 Task: Open a blank sheet, save the file as Exoticfruits.epub and add heading 'Exotic Fruits',with the parapraph ' Exotic fruits are unique and unusual fruits that are not commonly found in every region. Examples include dragon fruit, passion fruit, and jackfruit. They offer intriguing flavors, vibrant colors, and are often prized for their nutritional benefits.'Apply Font Style Impact And font size 18. Apply font style in  Heading 'Tahoma' and font size 36 Change heading alignment to  Left and paragraph alignment to  Left
Action: Mouse moved to (957, 74)
Screenshot: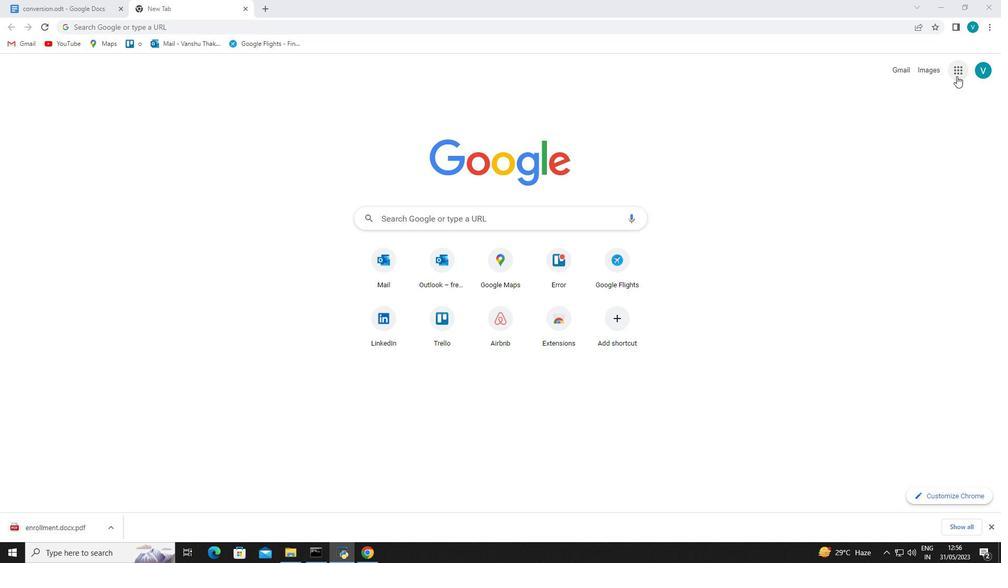 
Action: Mouse pressed left at (957, 74)
Screenshot: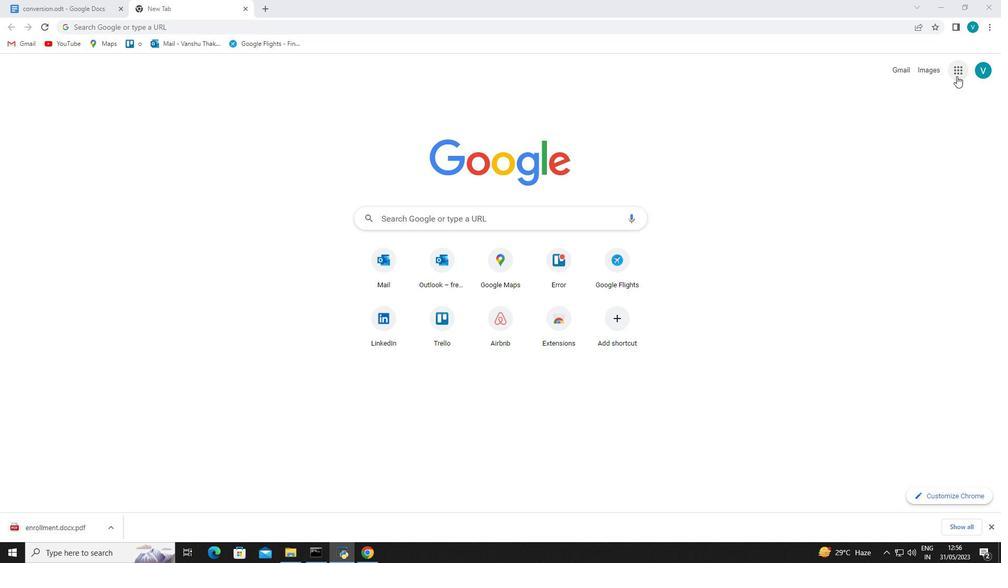 
Action: Mouse moved to (935, 149)
Screenshot: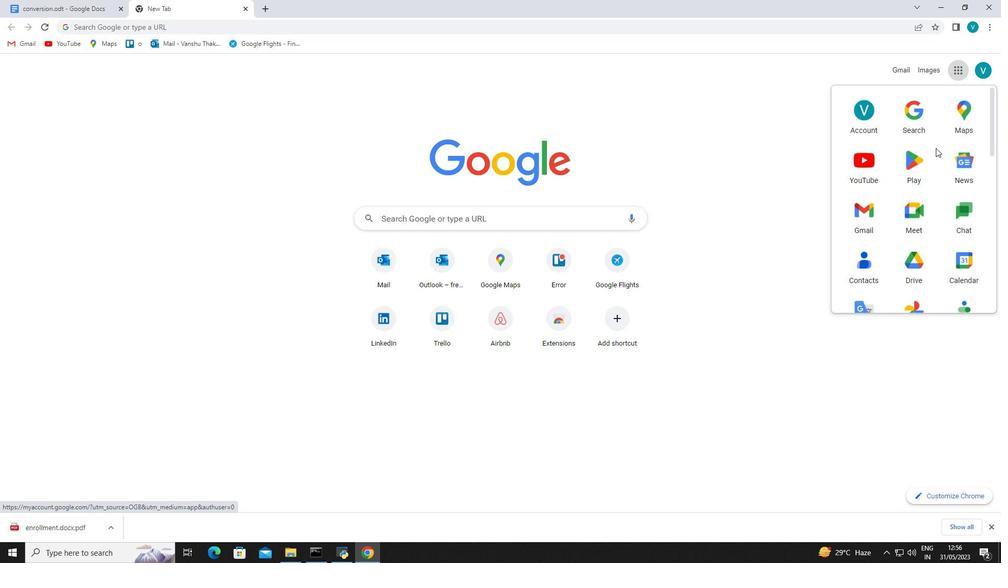 
Action: Mouse scrolled (935, 148) with delta (0, 0)
Screenshot: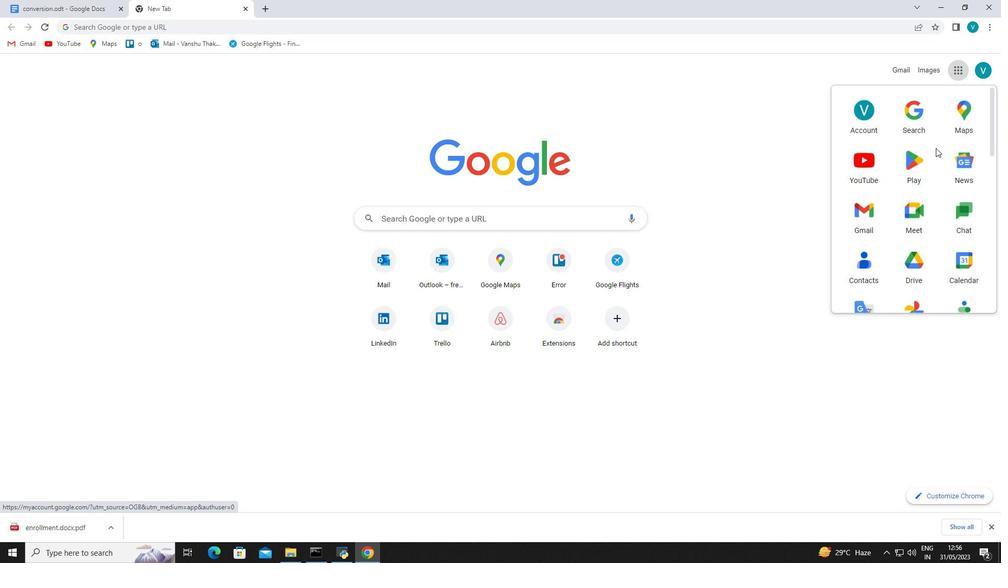 
Action: Mouse moved to (935, 152)
Screenshot: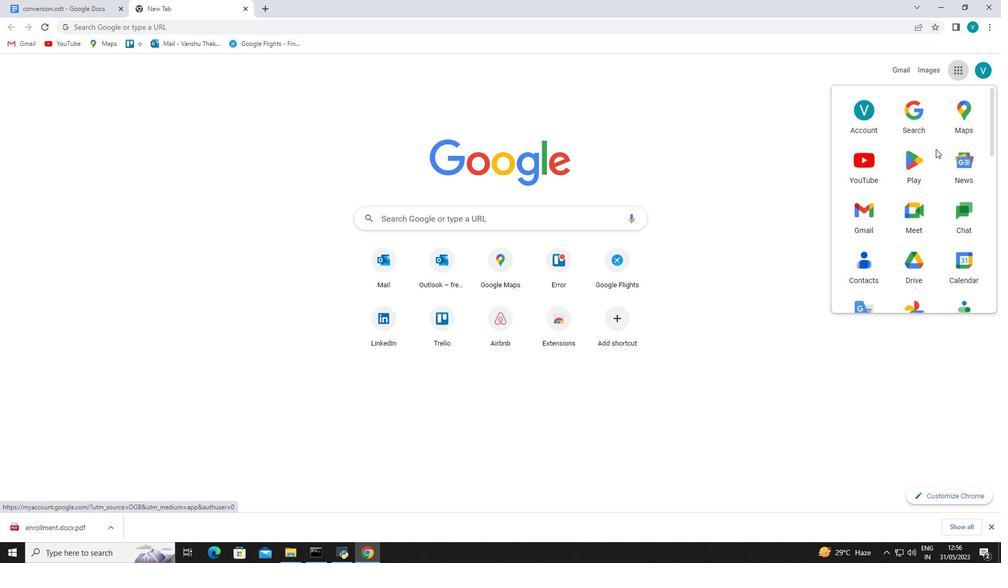 
Action: Mouse scrolled (935, 151) with delta (0, 0)
Screenshot: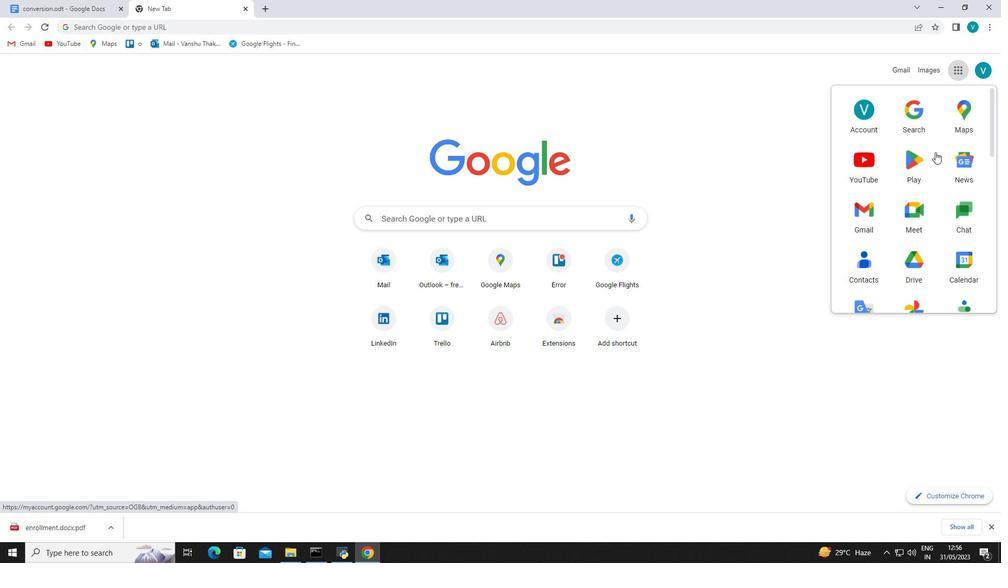 
Action: Mouse scrolled (935, 151) with delta (0, 0)
Screenshot: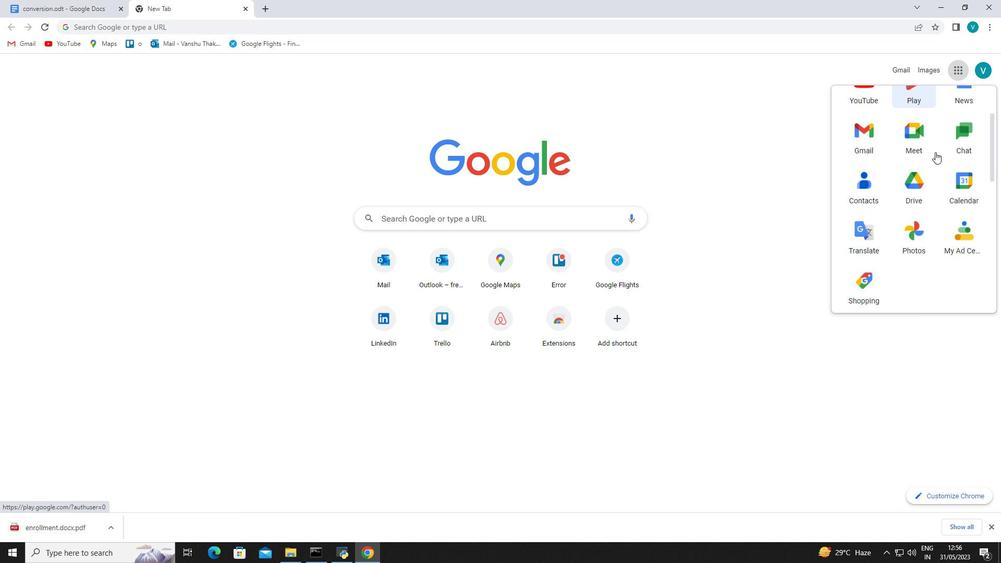 
Action: Mouse scrolled (935, 151) with delta (0, 0)
Screenshot: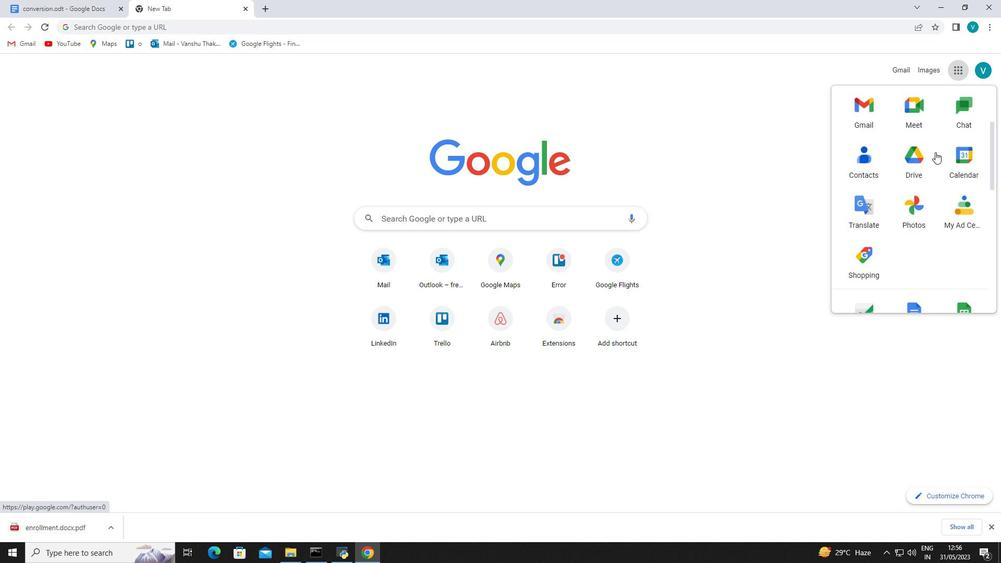 
Action: Mouse moved to (924, 205)
Screenshot: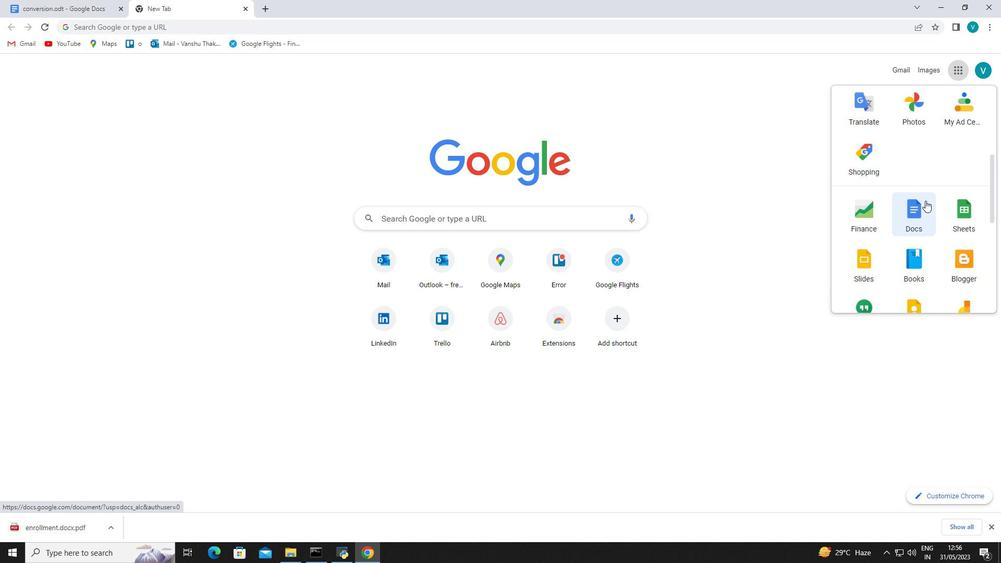 
Action: Mouse pressed left at (924, 205)
Screenshot: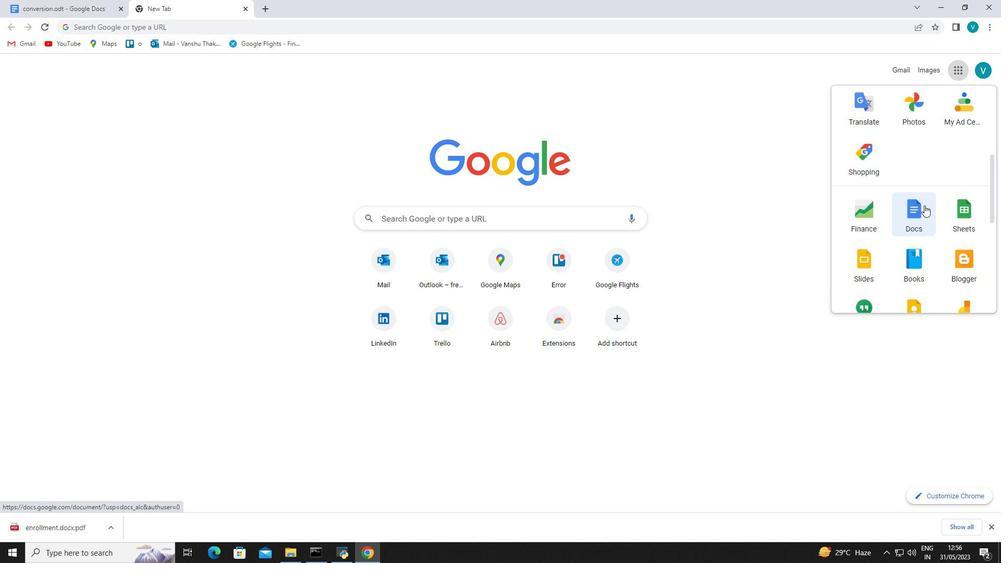 
Action: Mouse moved to (248, 202)
Screenshot: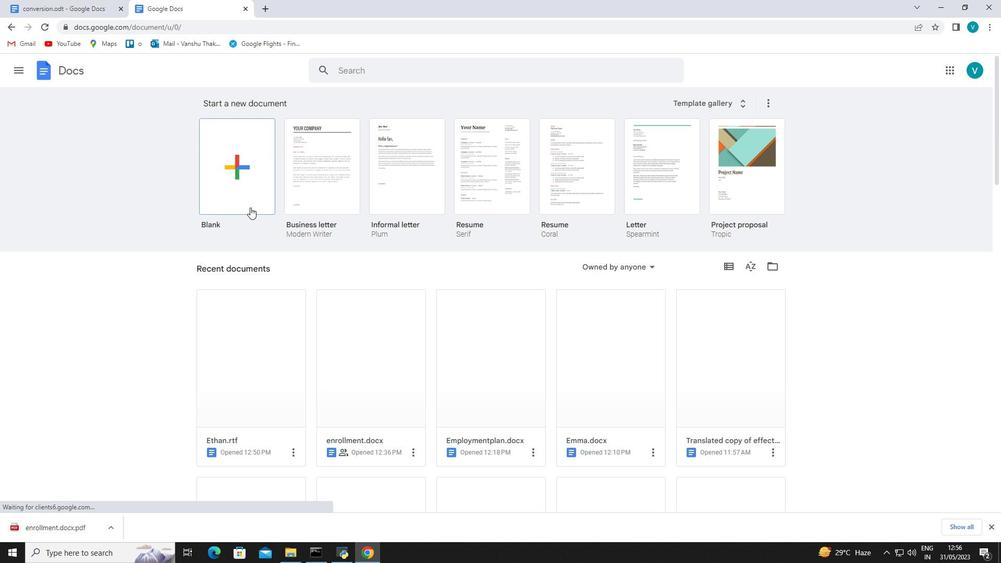 
Action: Mouse pressed left at (248, 202)
Screenshot: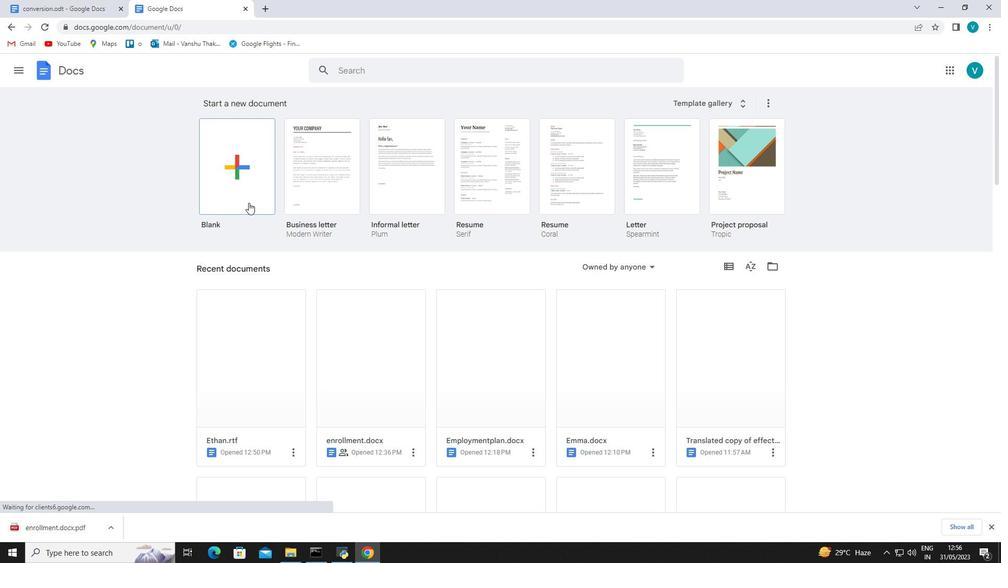 
Action: Mouse moved to (95, 70)
Screenshot: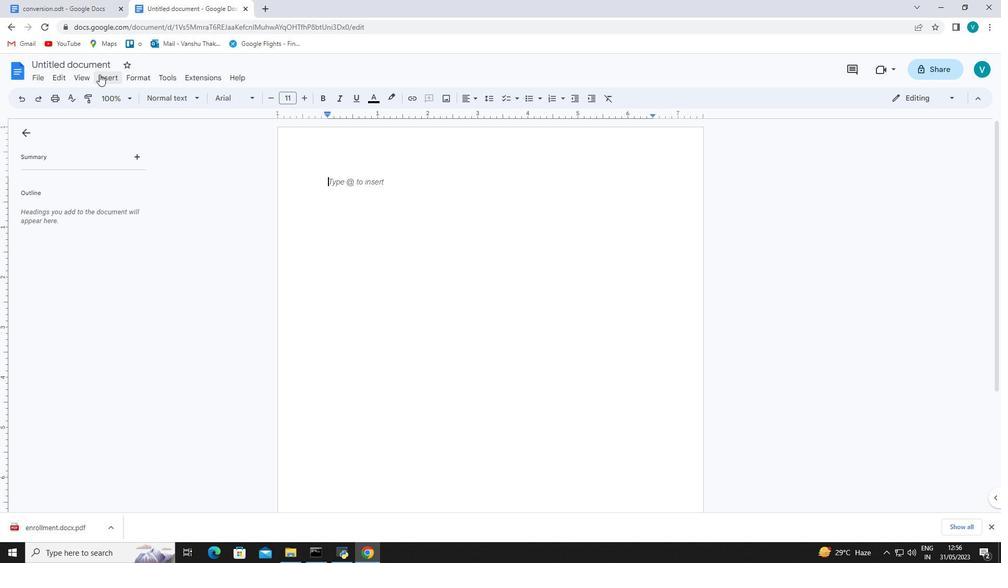 
Action: Mouse pressed left at (95, 70)
Screenshot: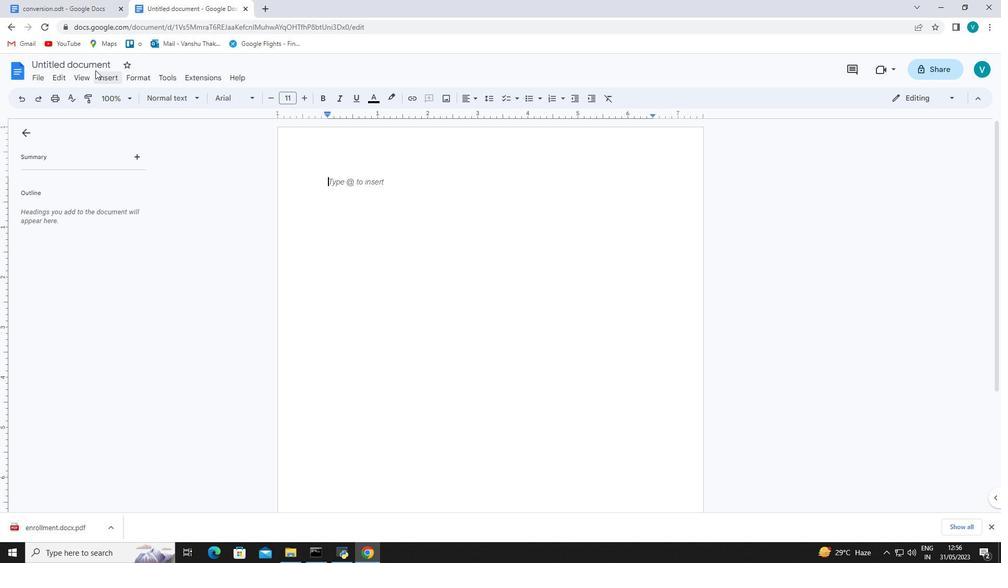 
Action: Mouse moved to (95, 67)
Screenshot: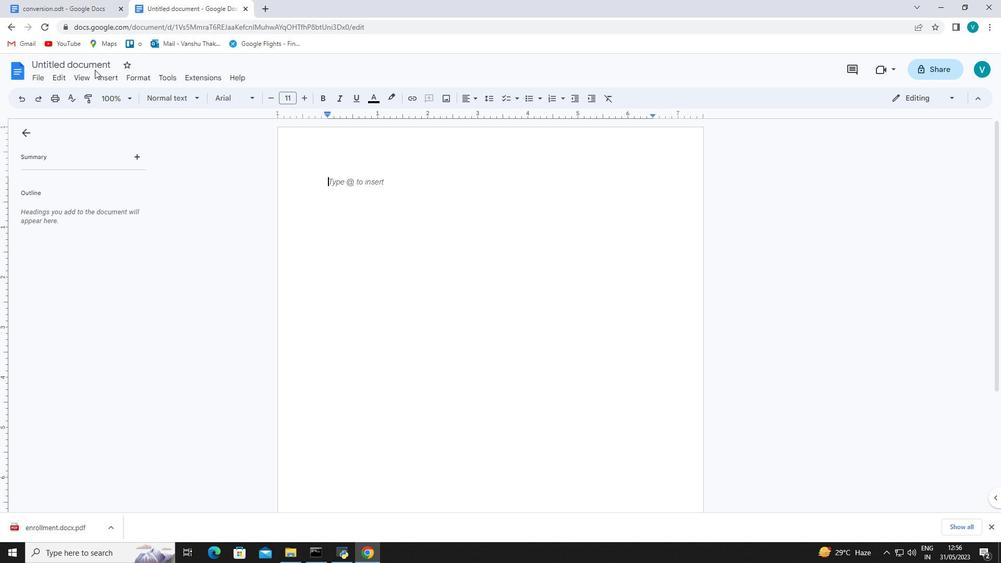 
Action: Mouse pressed left at (95, 67)
Screenshot: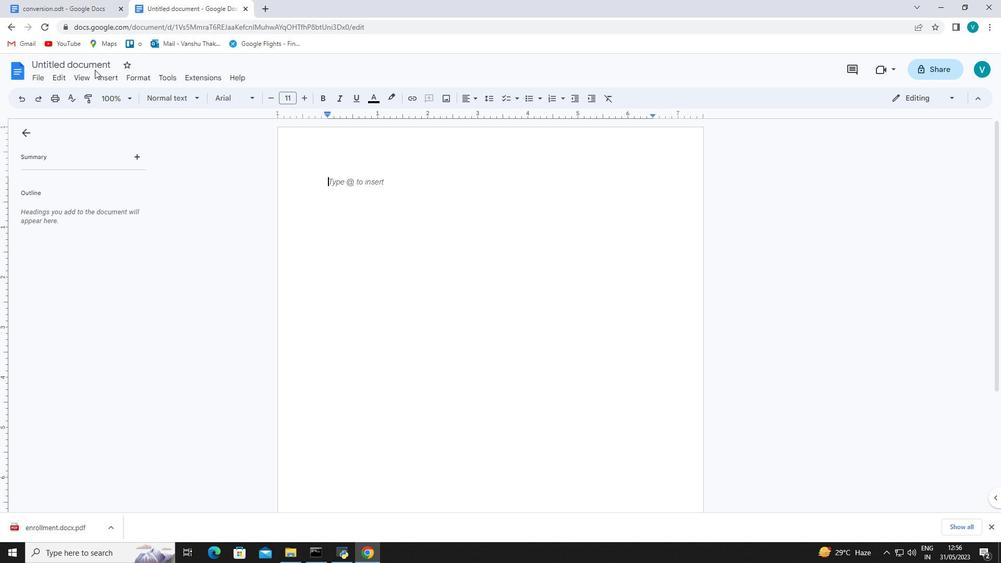 
Action: Mouse moved to (97, 64)
Screenshot: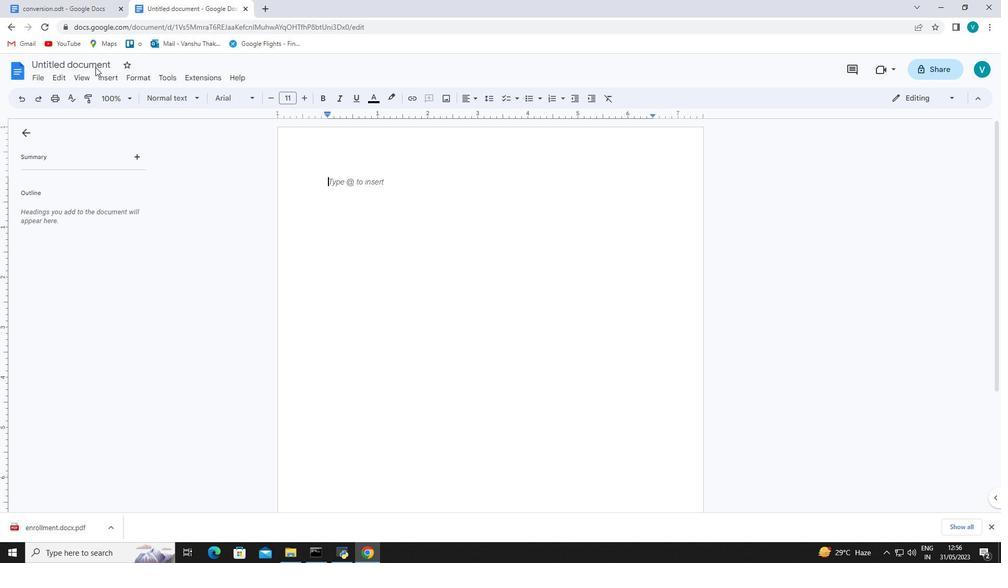 
Action: Mouse pressed left at (97, 64)
Screenshot: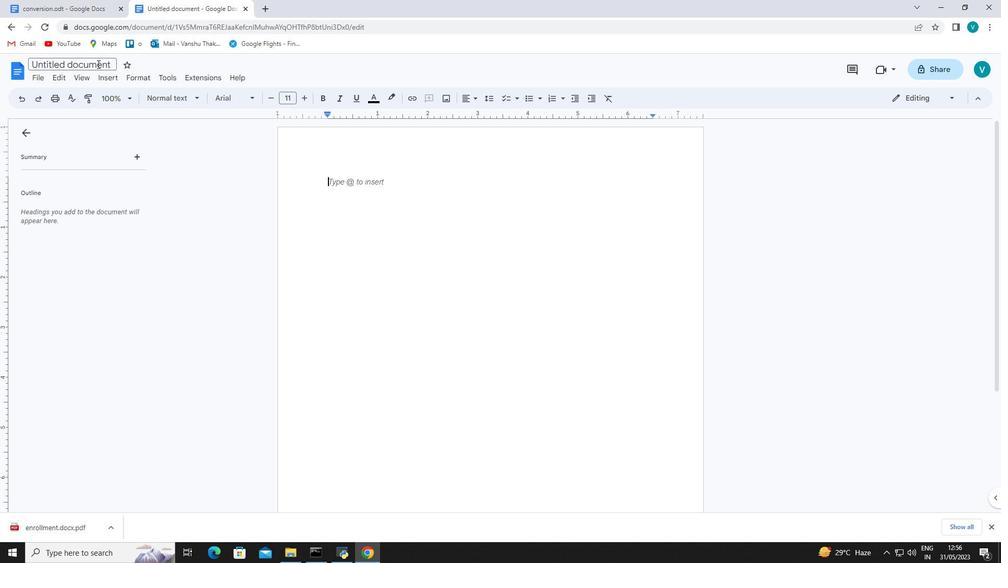 
Action: Key pressed <Key.shift>Exoticfruits.epub<Key.enter>
Screenshot: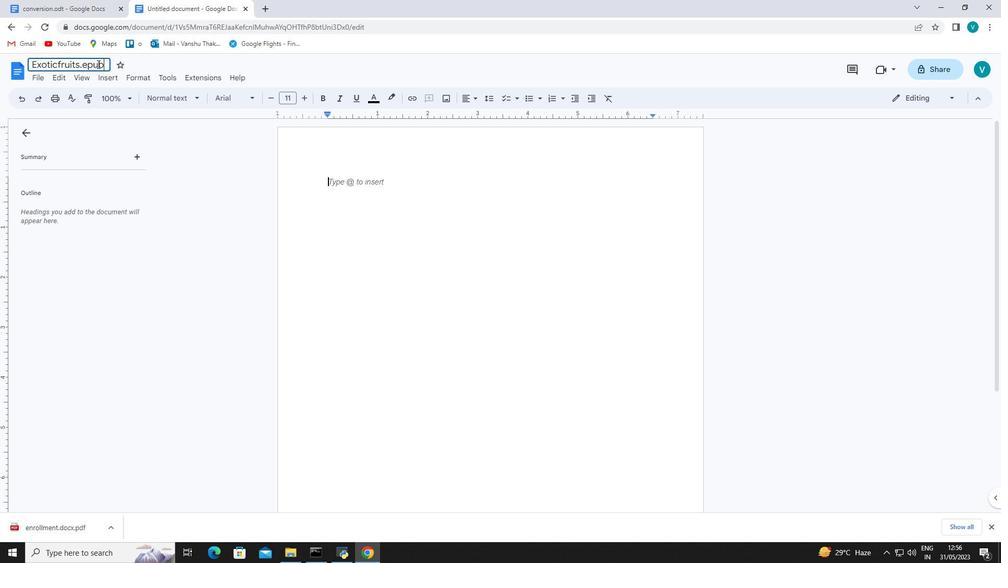 
Action: Mouse moved to (365, 188)
Screenshot: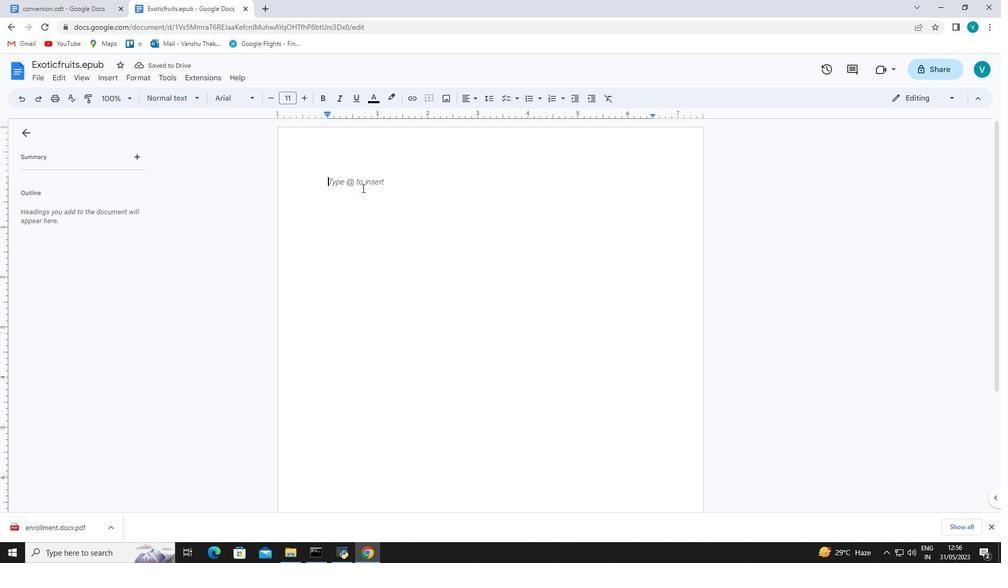 
Action: Mouse pressed left at (365, 188)
Screenshot: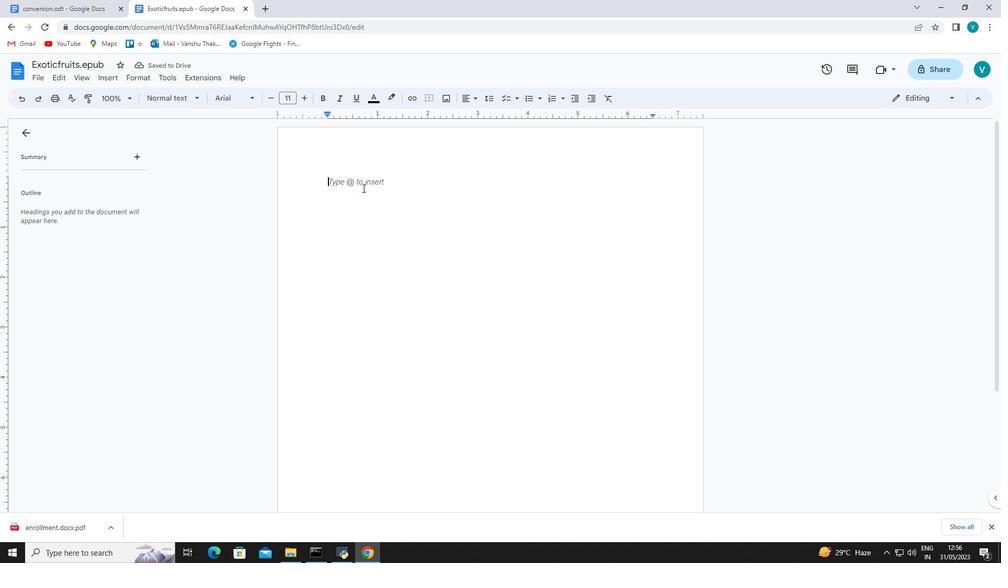 
Action: Key pressed <Key.shift>Exotic<Key.space><Key.shift><Key.shift><Key.shift><Key.shift><Key.shift><Key.shift>Fruits<Key.enter><Key.shift>Exotic<Key.space>fruits<Key.space>are<Key.space>unique<Key.space>and<Key.space>unusual<Key.space>fruits<Key.space>that<Key.space>are<Key.space>not<Key.space>commonly<Key.space>found<Key.space>in<Key.space>every<Key.space>region.<Key.space><Key.shift>Examples<Key.space>include<Key.space>dragon<Key.space>fruit,<Key.space>passion<Key.space>fruit,<Key.space>and<Key.space>jackfruit.<Key.space><Key.shift>They<Key.space>offer<Key.space>intriguing<Key.space>flavors,<Key.space>viv<Key.backspace>brant<Key.space>colors,<Key.space>and<Key.space>are<Key.space>often<Key.space>prized<Key.space>for<Key.space>their<Key.space>nutritional<Key.space>benefits.
Screenshot: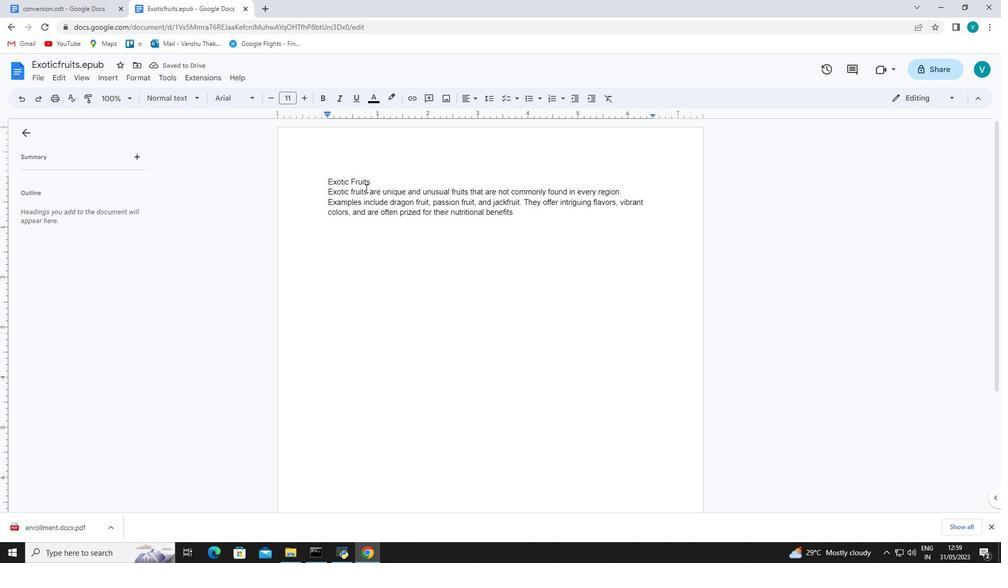 
Action: Mouse moved to (531, 224)
Screenshot: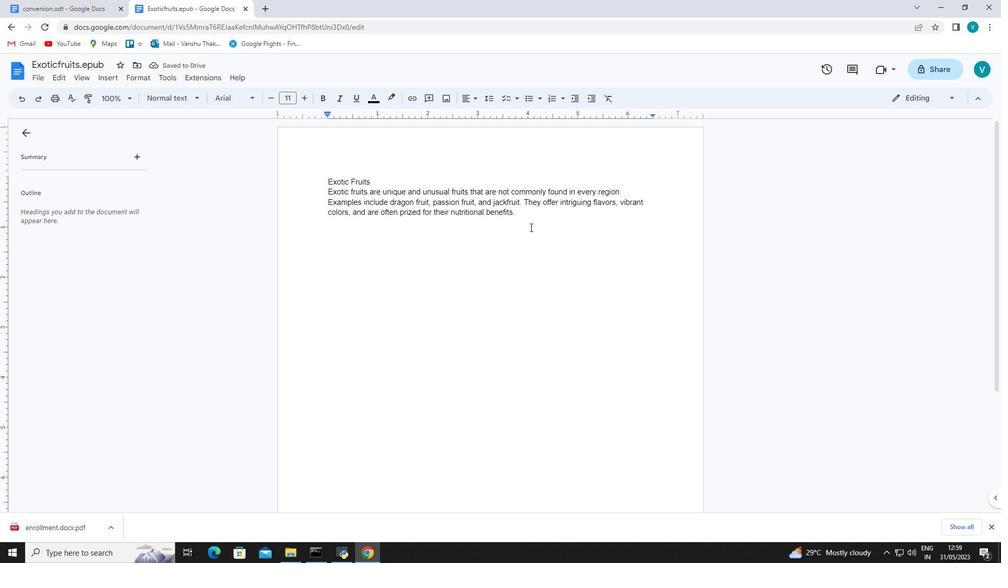 
Action: Mouse pressed left at (531, 224)
Screenshot: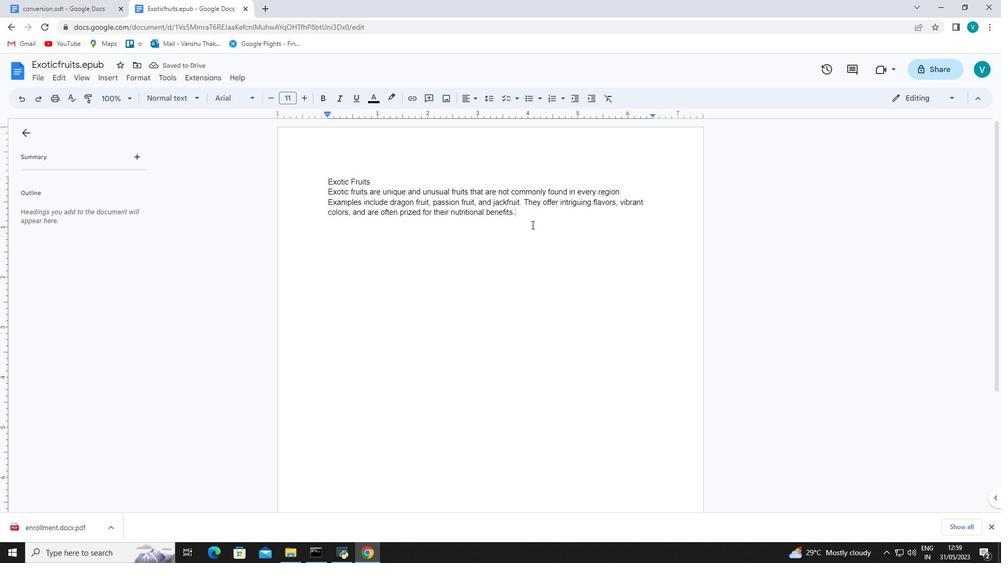 
Action: Mouse moved to (223, 95)
Screenshot: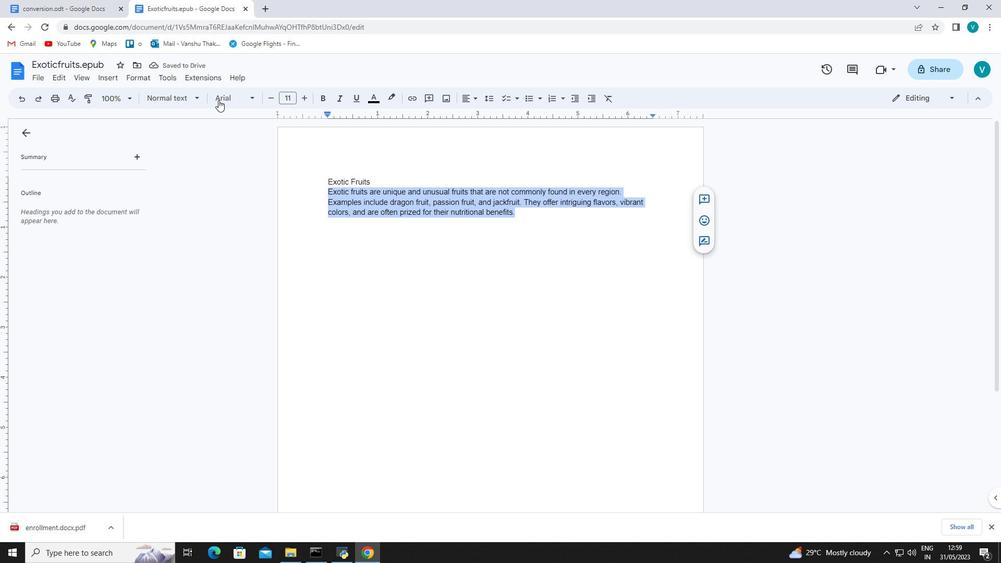 
Action: Mouse pressed left at (223, 95)
Screenshot: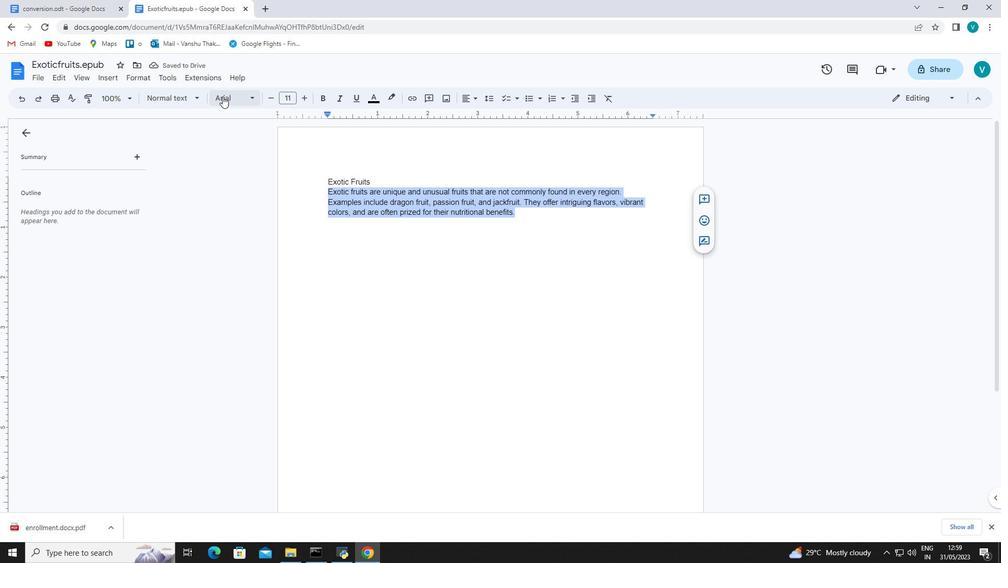 
Action: Mouse moved to (283, 264)
Screenshot: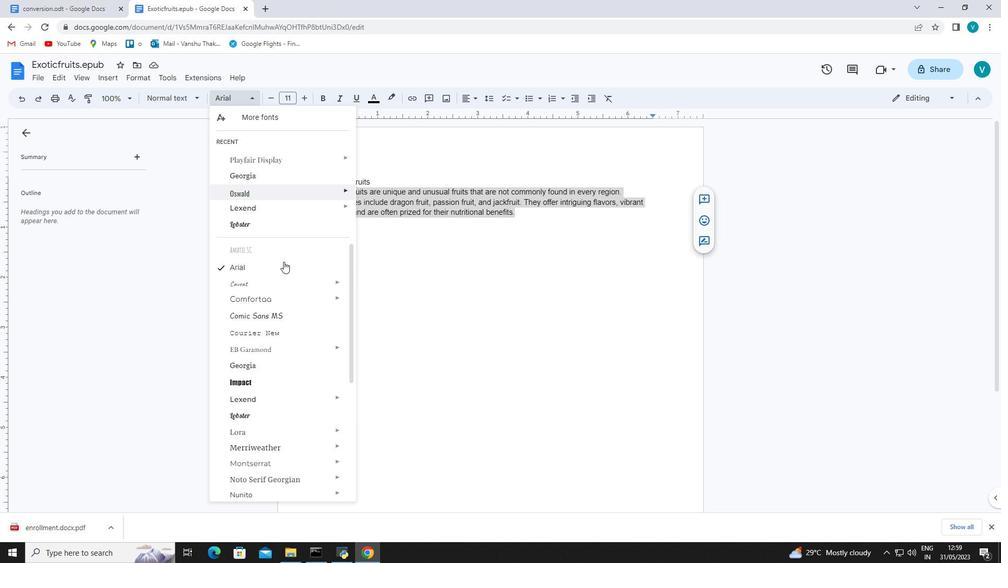 
Action: Mouse scrolled (283, 263) with delta (0, 0)
Screenshot: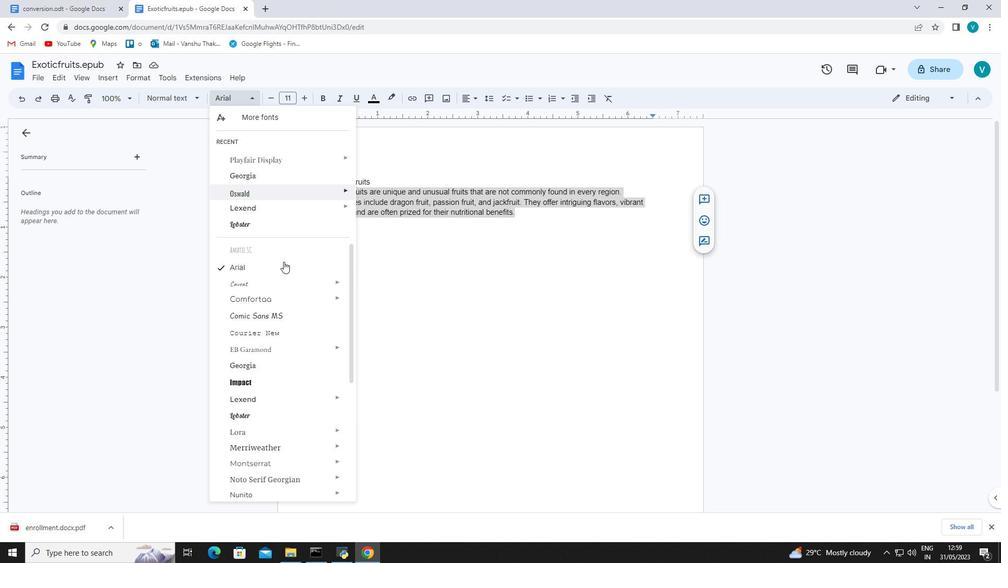 
Action: Mouse moved to (283, 264)
Screenshot: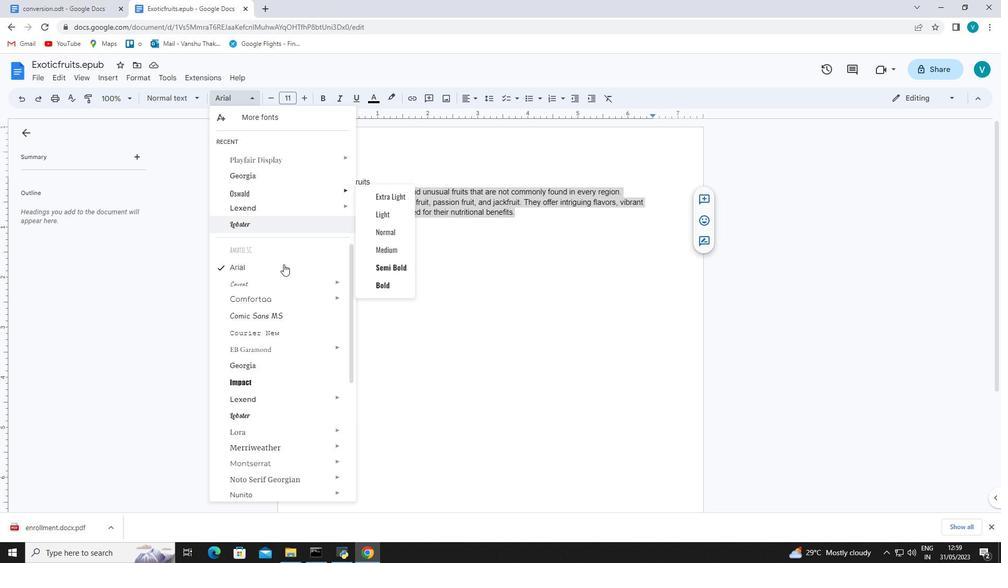 
Action: Mouse scrolled (283, 264) with delta (0, 0)
Screenshot: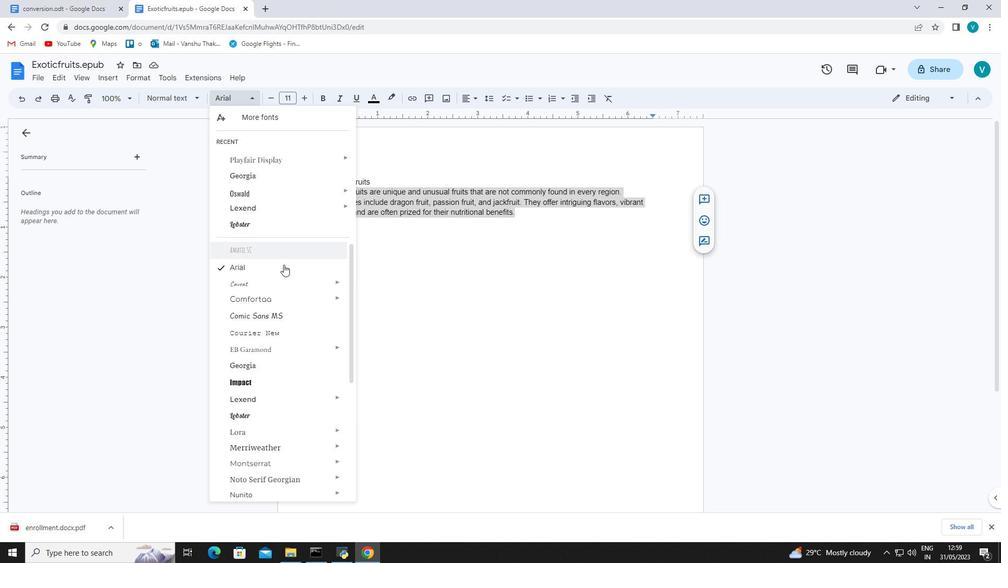 
Action: Mouse moved to (282, 282)
Screenshot: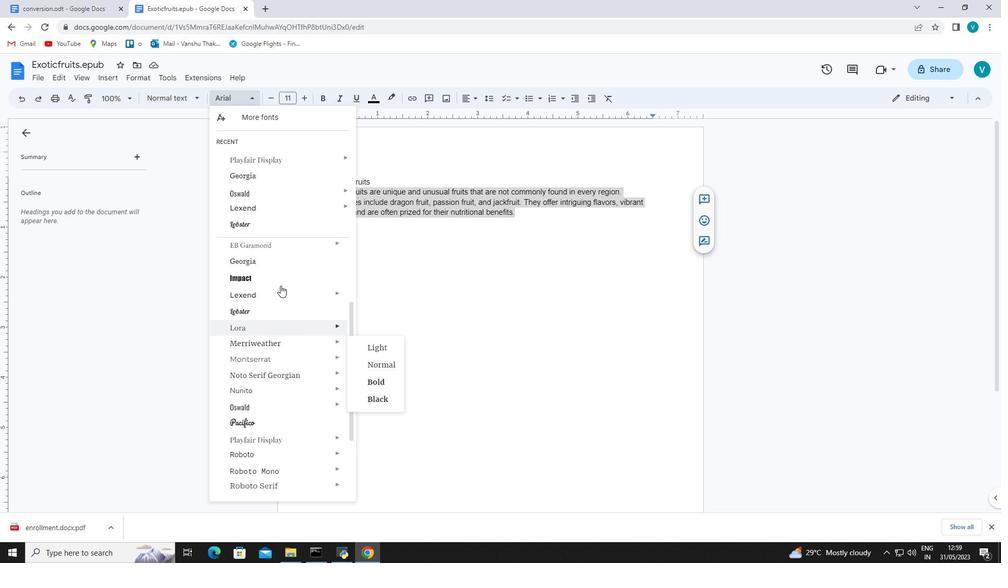 
Action: Mouse pressed left at (282, 282)
Screenshot: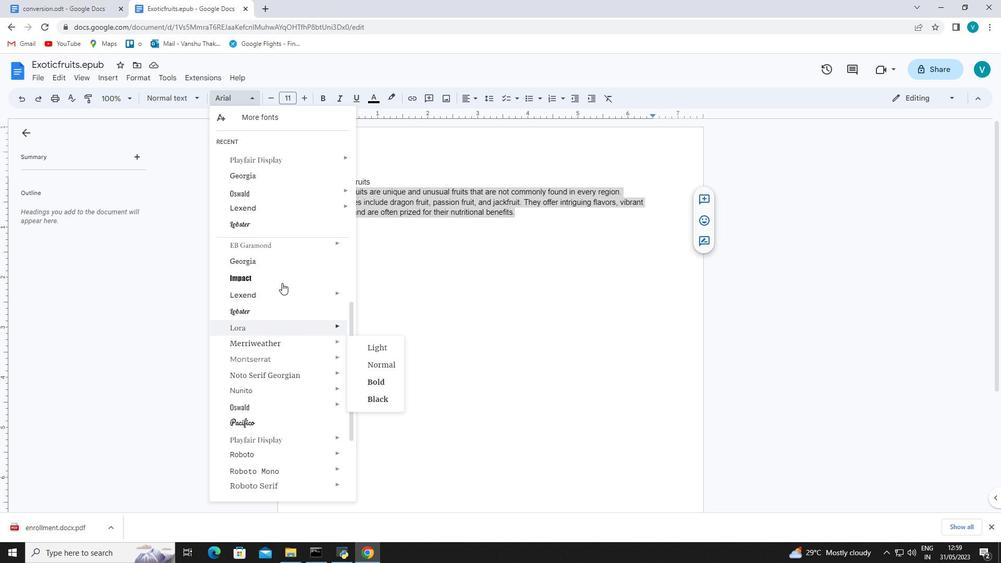 
Action: Mouse moved to (305, 97)
Screenshot: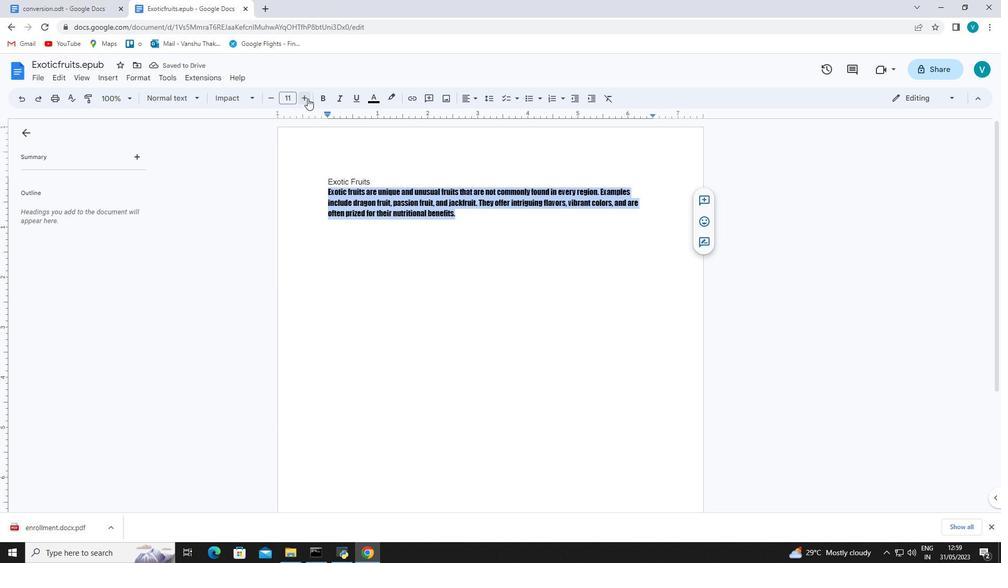 
Action: Mouse pressed left at (305, 97)
Screenshot: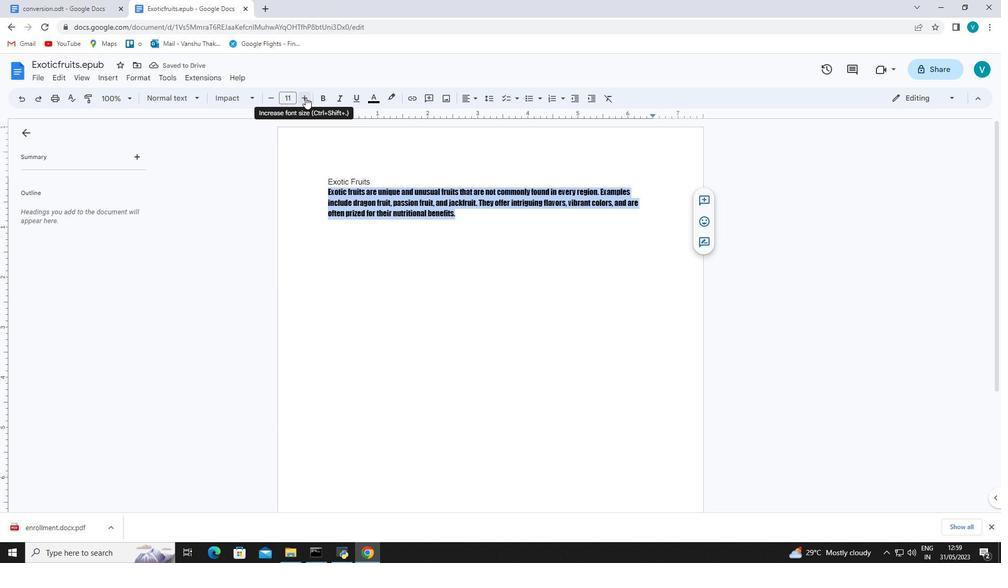 
Action: Mouse pressed left at (305, 97)
Screenshot: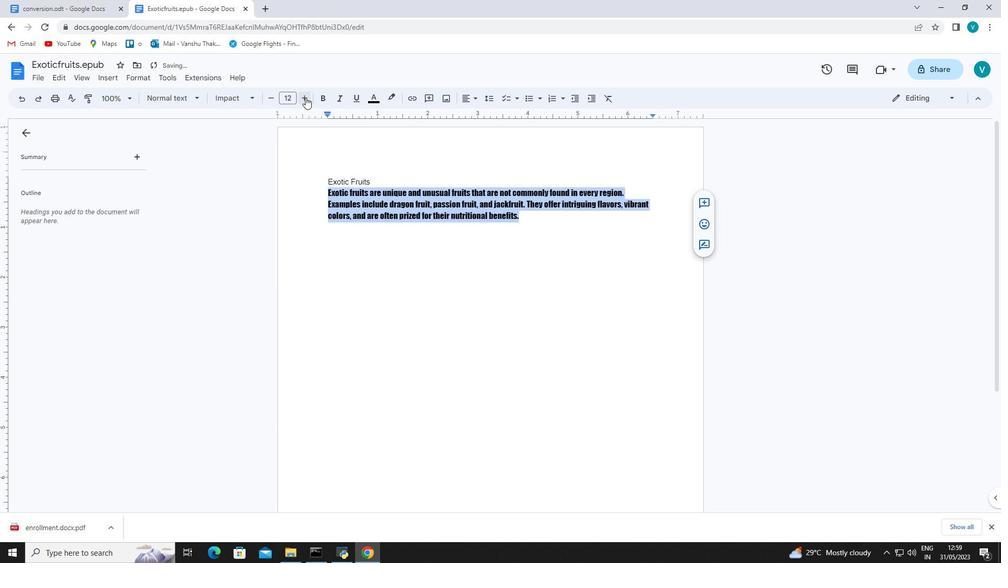 
Action: Mouse pressed left at (305, 97)
Screenshot: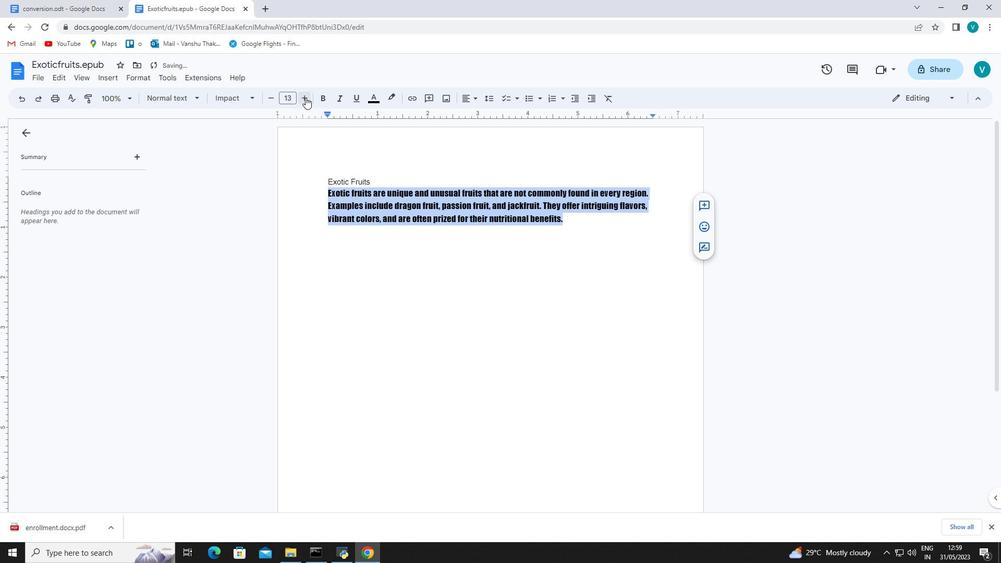 
Action: Mouse pressed left at (305, 97)
Screenshot: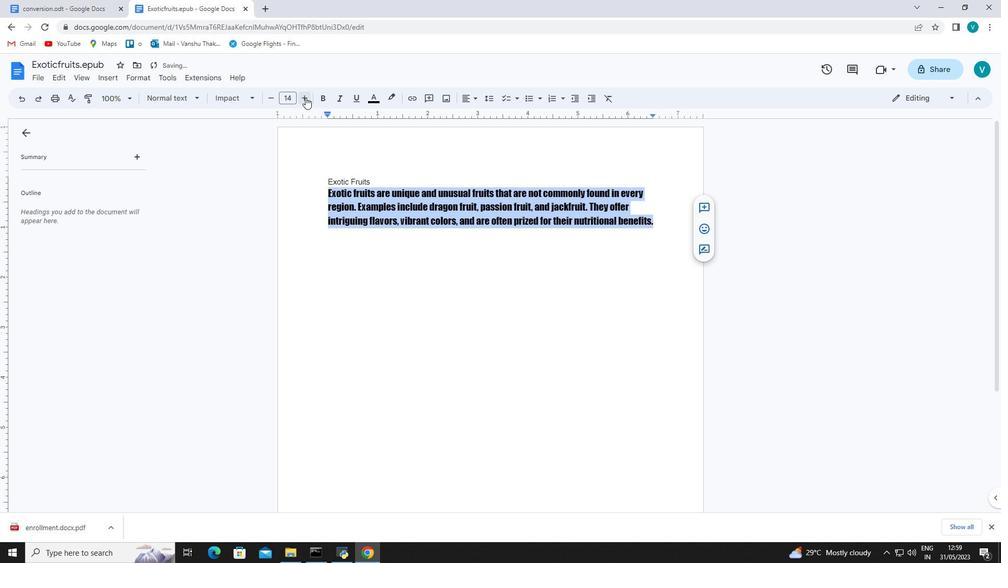 
Action: Mouse pressed left at (305, 97)
Screenshot: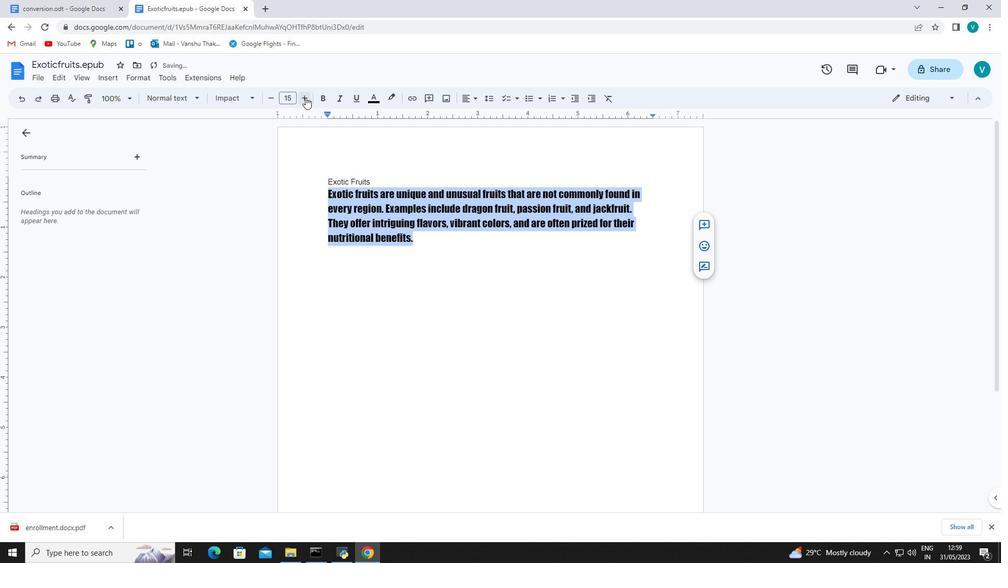 
Action: Mouse pressed left at (305, 97)
Screenshot: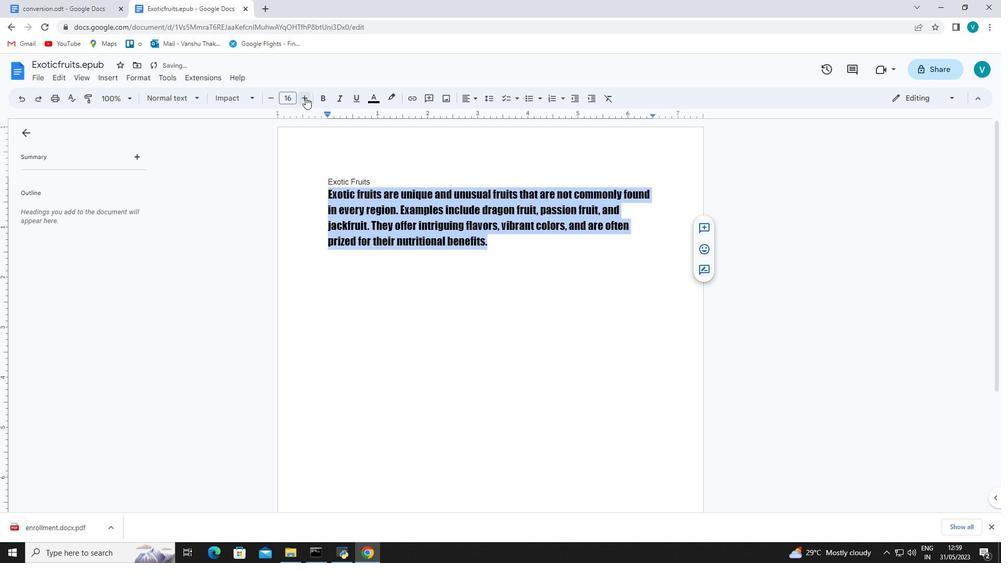 
Action: Mouse pressed left at (305, 97)
Screenshot: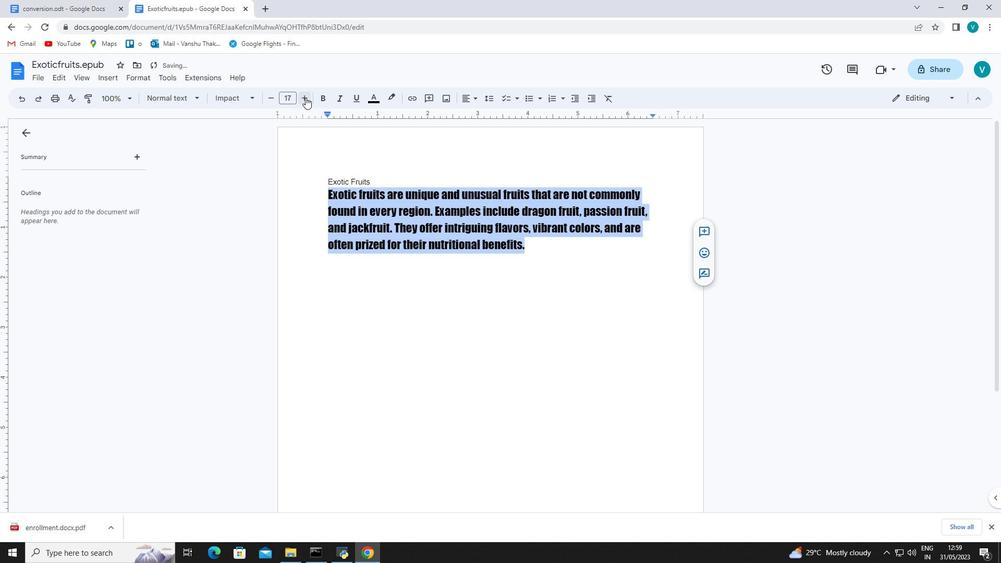 
Action: Mouse moved to (327, 180)
Screenshot: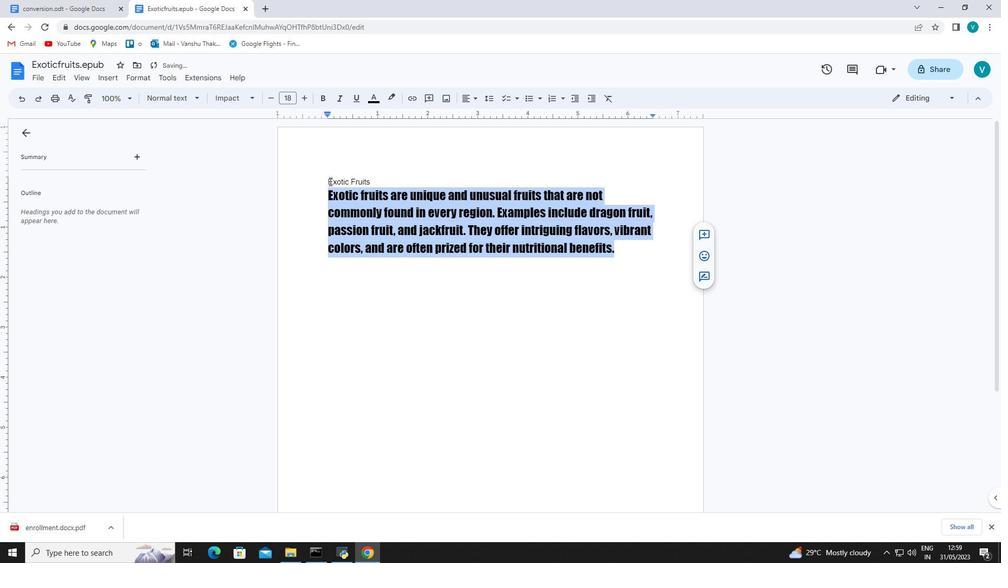 
Action: Mouse pressed left at (327, 180)
Screenshot: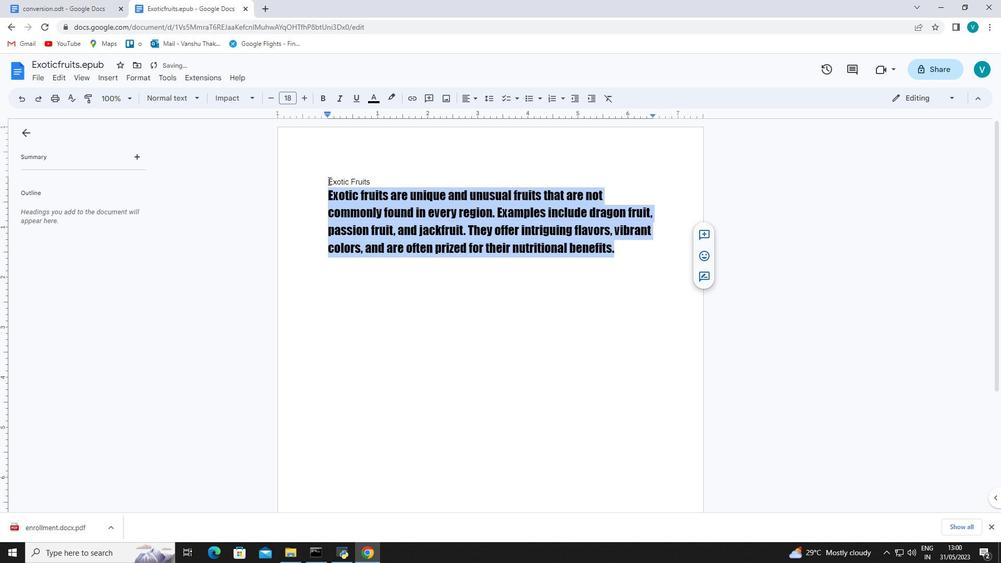 
Action: Mouse moved to (233, 91)
Screenshot: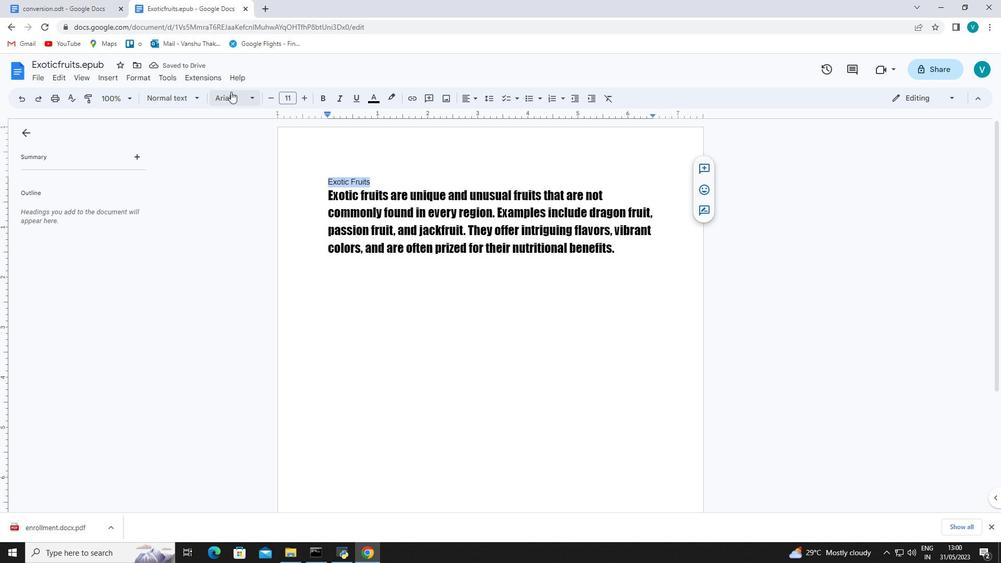 
Action: Mouse pressed left at (233, 91)
Screenshot: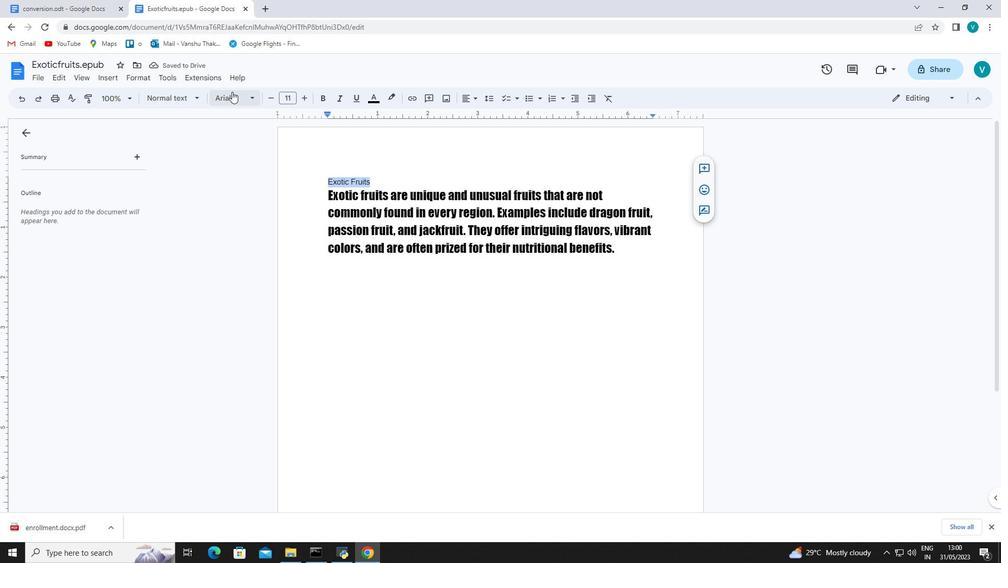 
Action: Mouse moved to (276, 312)
Screenshot: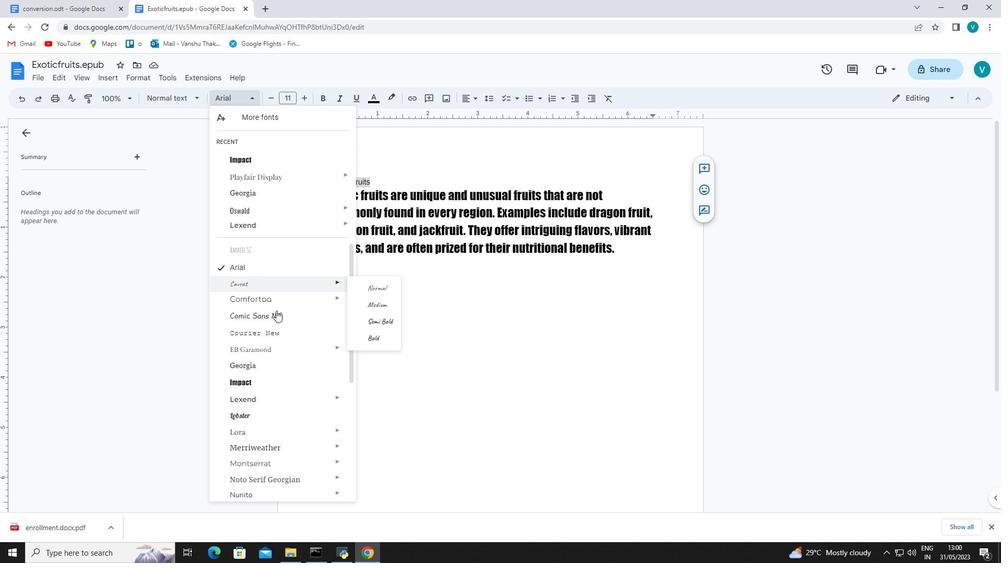 
Action: Mouse scrolled (276, 312) with delta (0, 0)
Screenshot: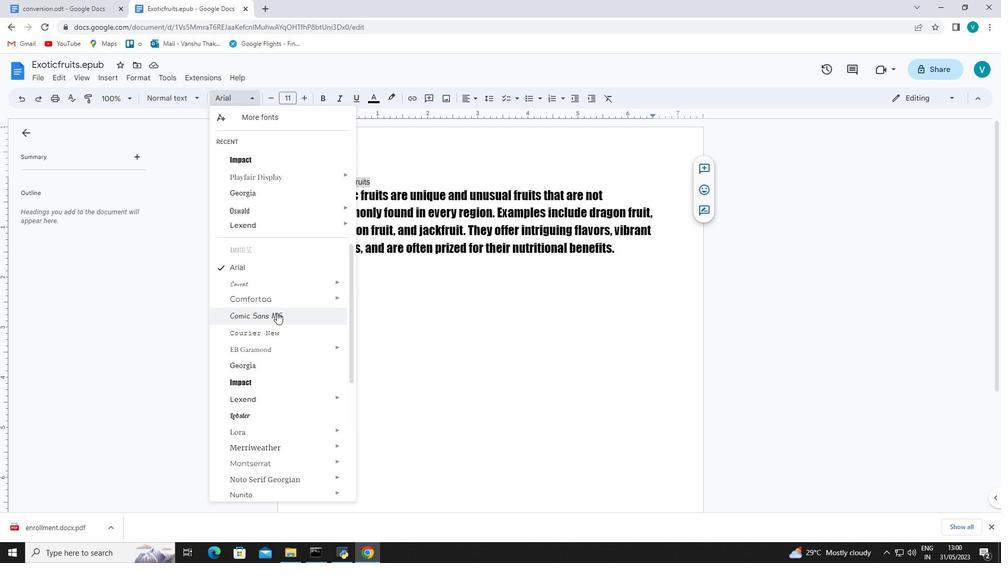 
Action: Mouse scrolled (276, 312) with delta (0, 0)
Screenshot: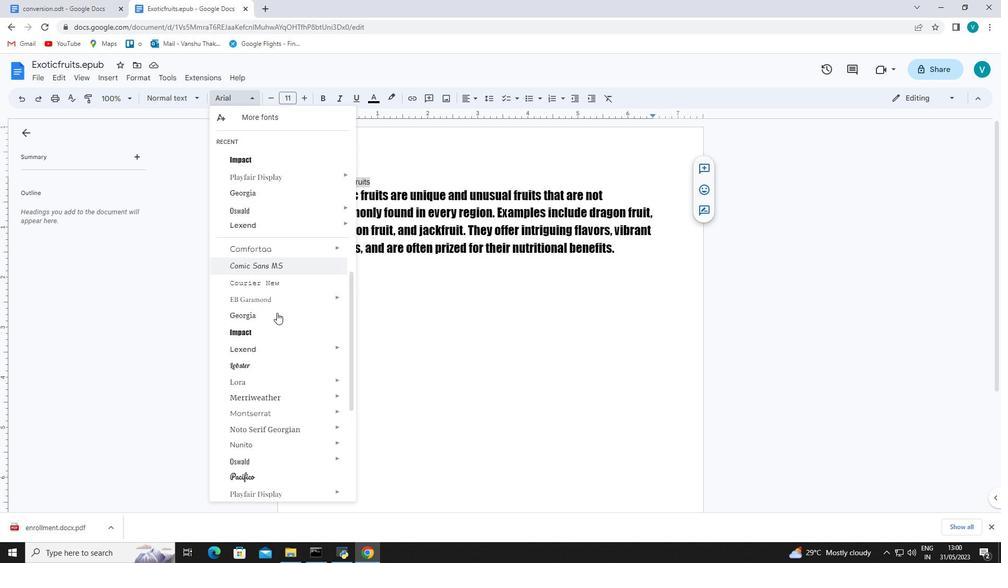 
Action: Mouse scrolled (276, 312) with delta (0, 0)
Screenshot: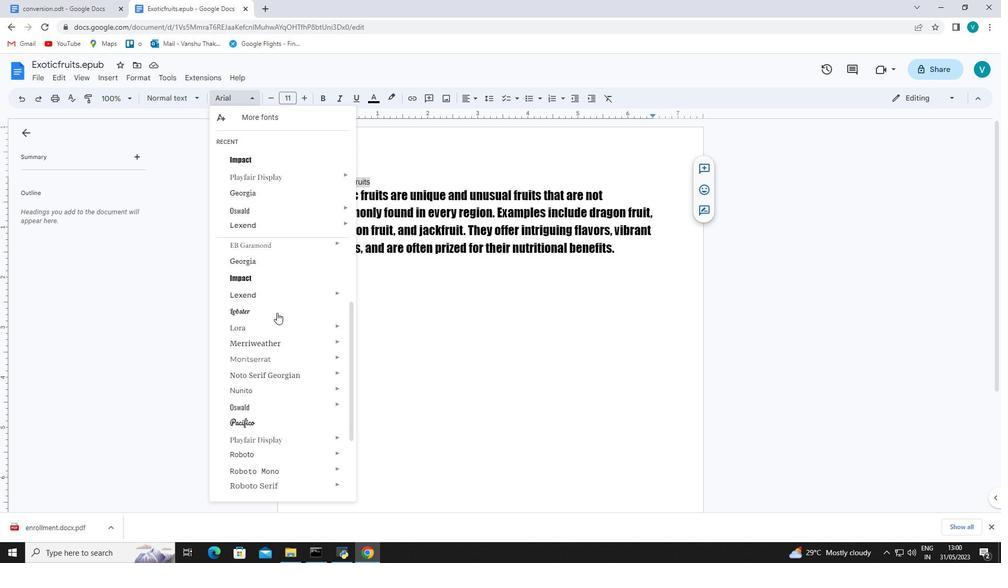 
Action: Mouse scrolled (276, 312) with delta (0, 0)
Screenshot: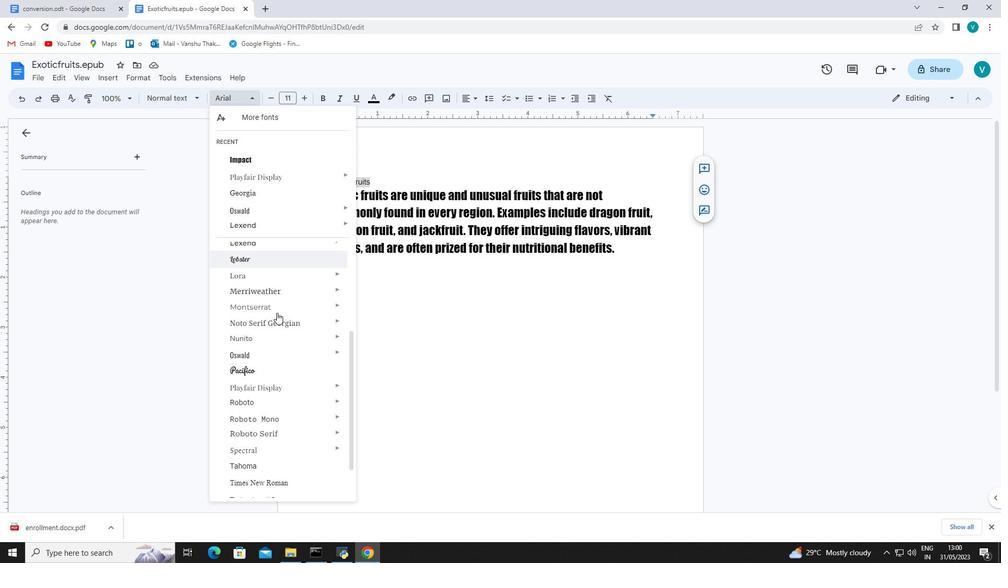 
Action: Mouse moved to (280, 420)
Screenshot: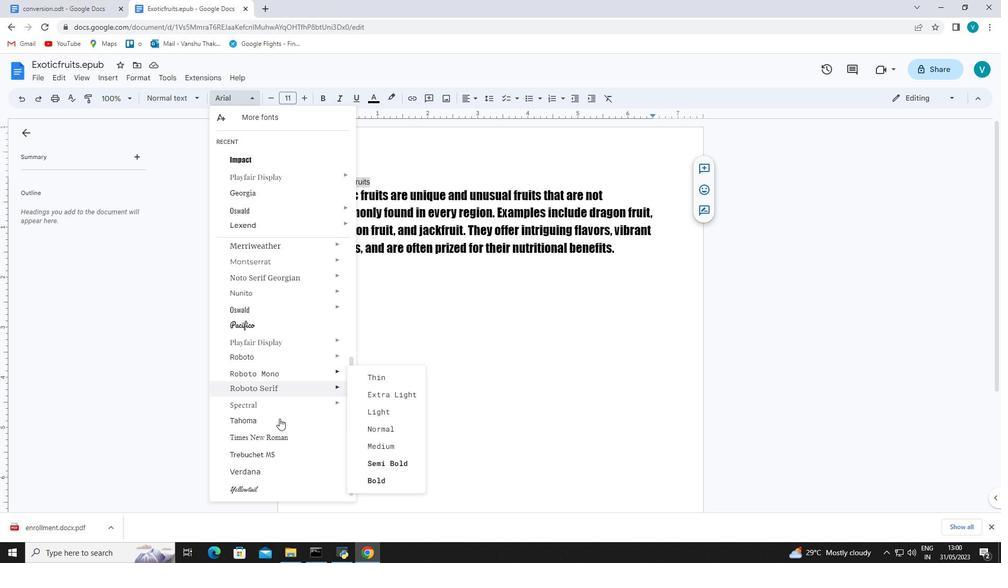 
Action: Mouse pressed left at (280, 420)
Screenshot: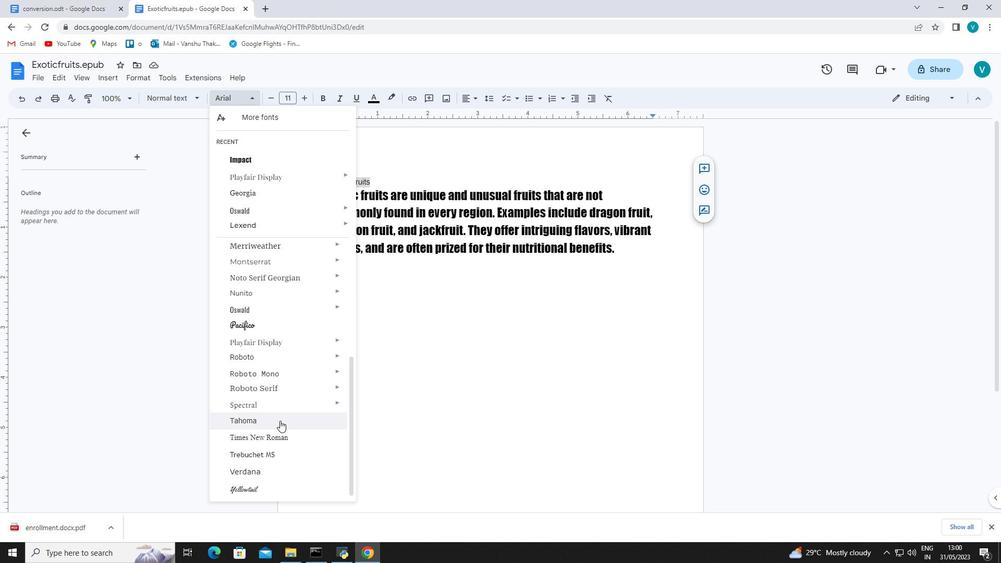 
Action: Mouse moved to (303, 96)
Screenshot: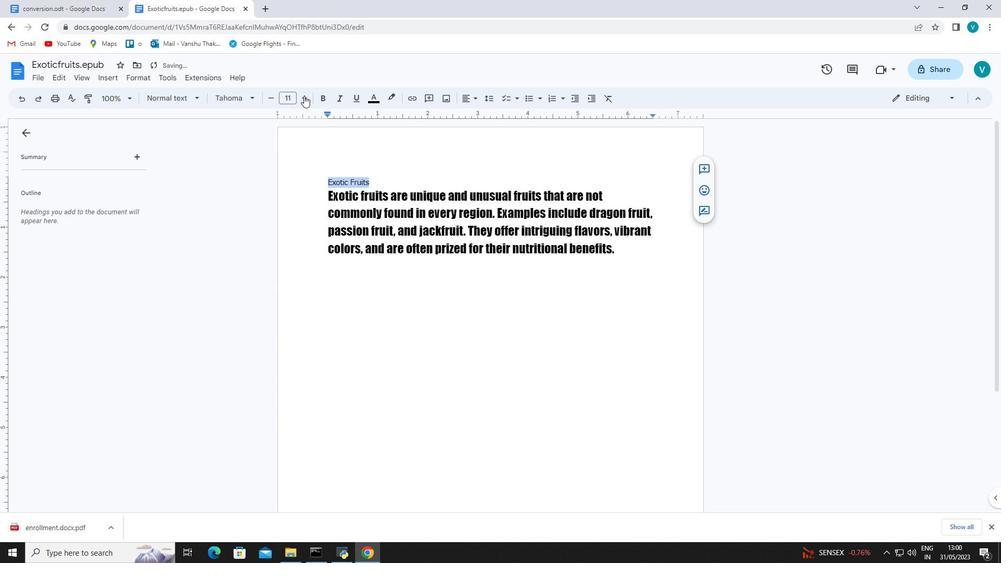 
Action: Mouse pressed left at (303, 96)
Screenshot: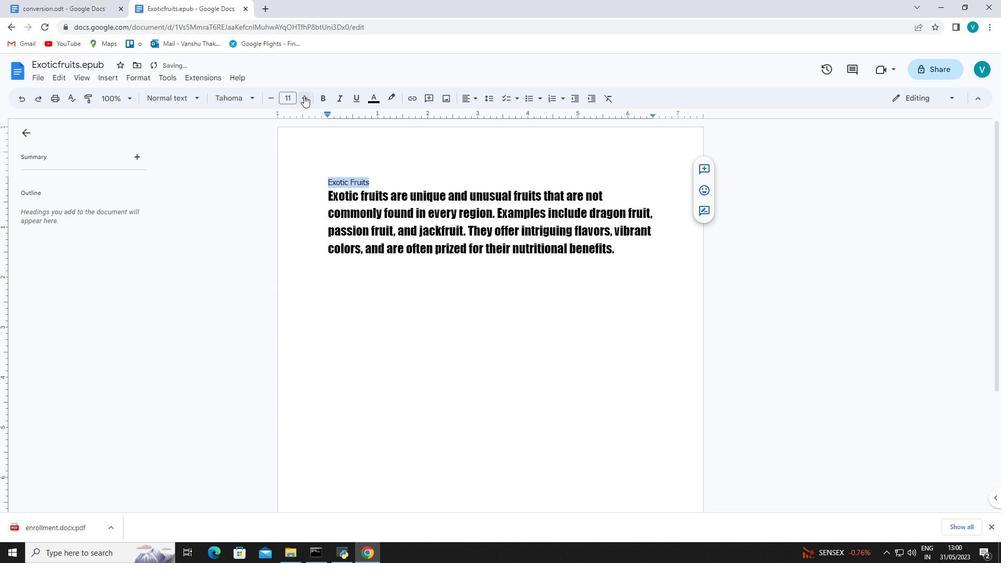 
Action: Mouse pressed left at (303, 96)
Screenshot: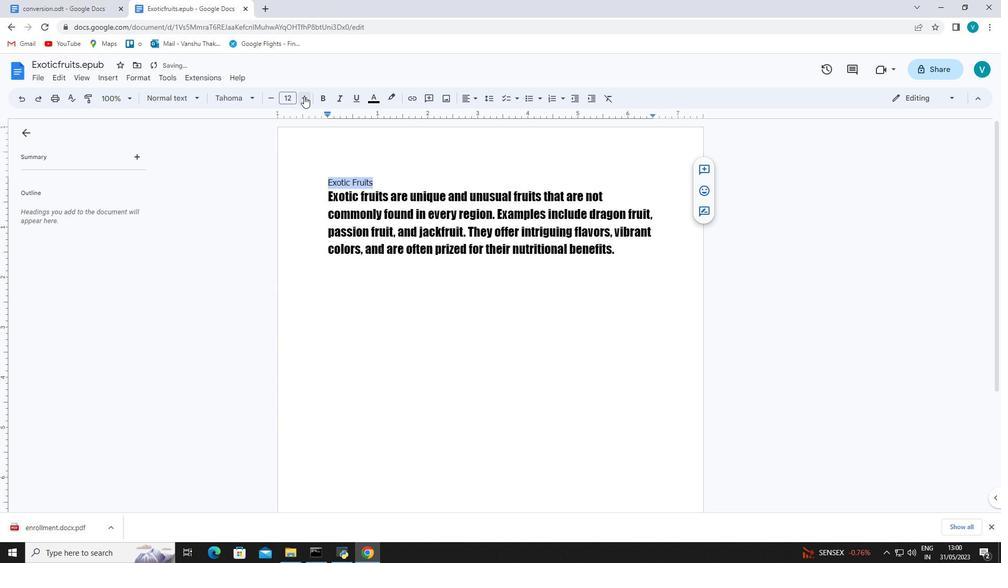 
Action: Mouse pressed left at (303, 96)
Screenshot: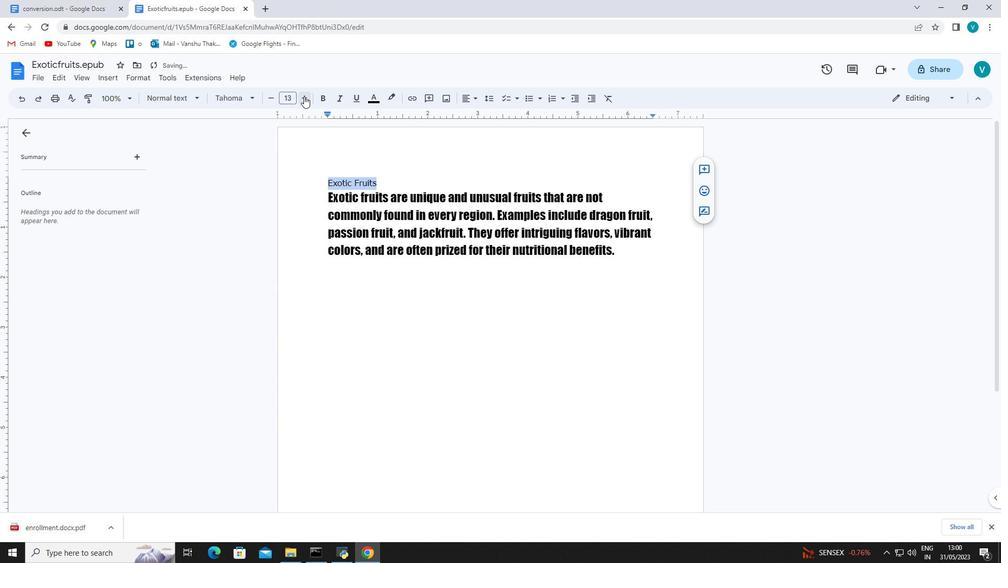 
Action: Mouse pressed left at (303, 96)
Screenshot: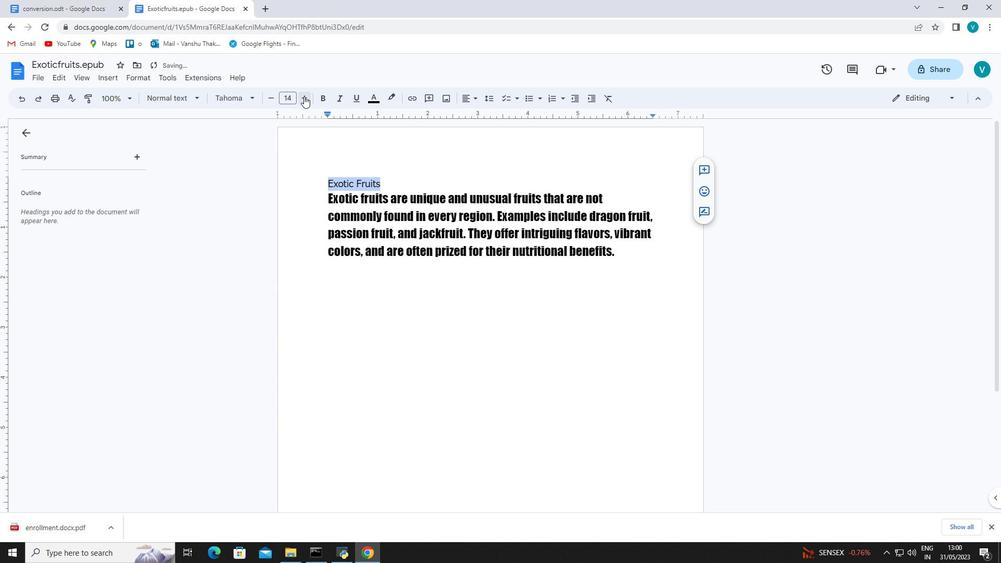 
Action: Mouse pressed left at (303, 96)
Screenshot: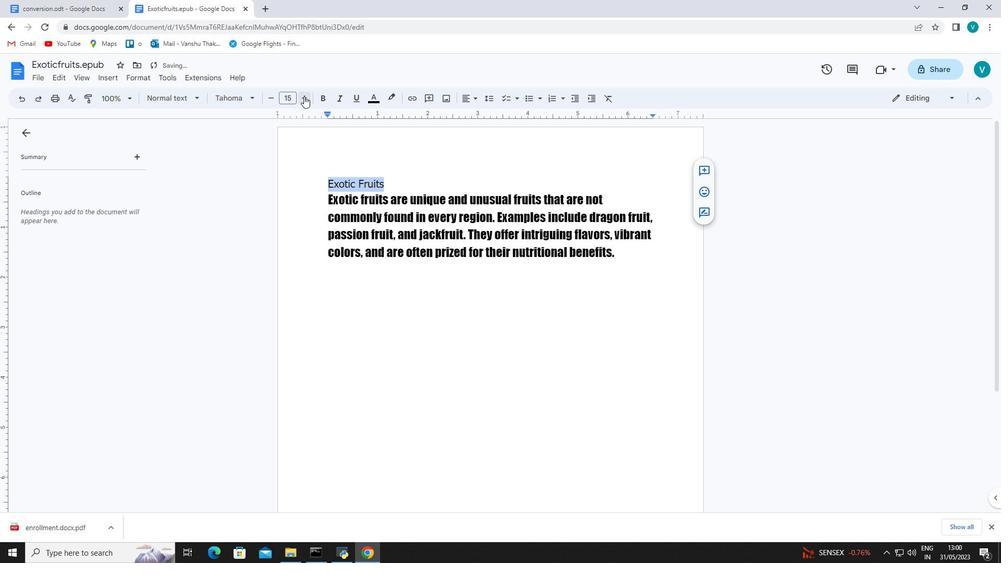 
Action: Mouse pressed left at (303, 96)
Screenshot: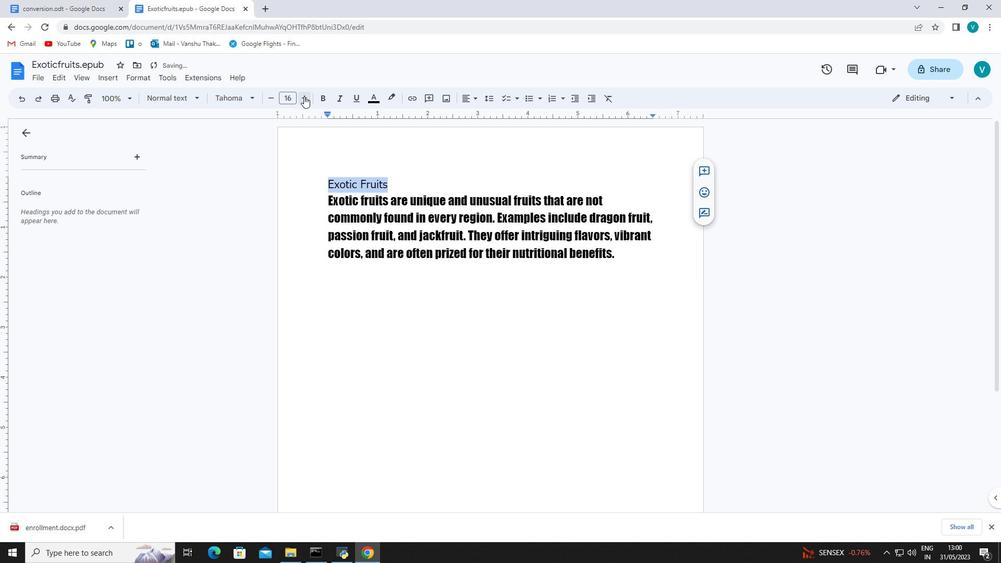 
Action: Mouse pressed left at (303, 96)
Screenshot: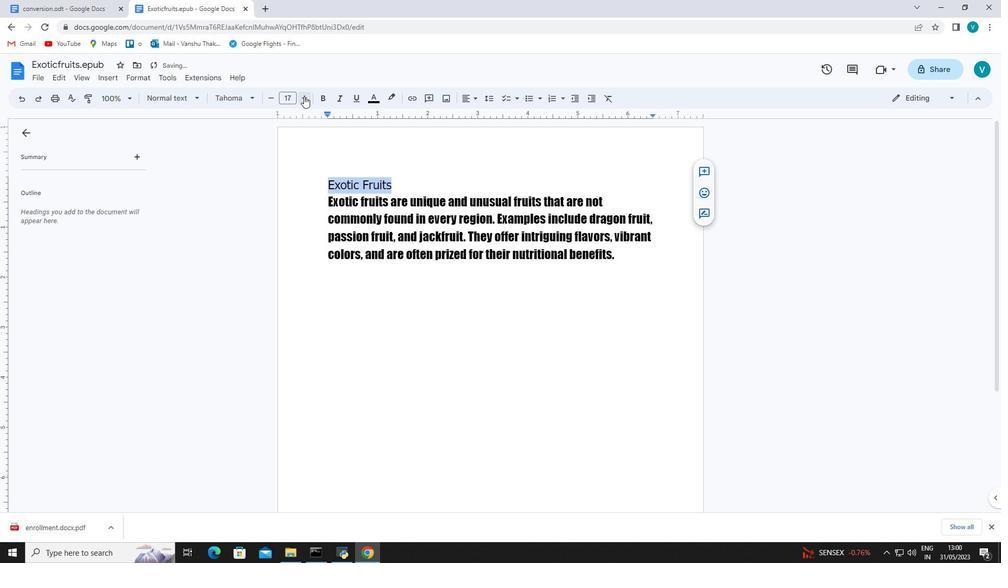 
Action: Mouse pressed left at (303, 96)
Screenshot: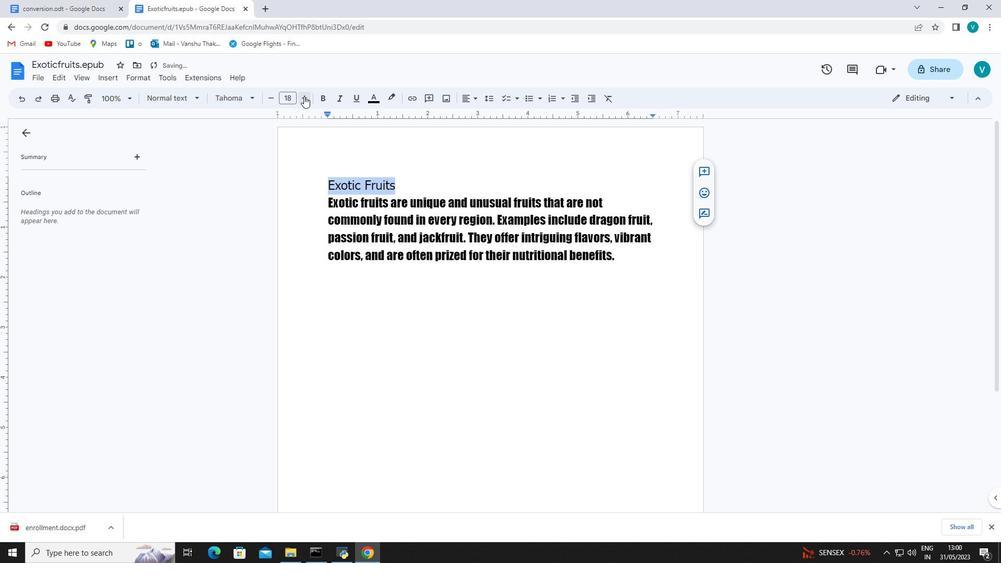 
Action: Mouse pressed left at (303, 96)
Screenshot: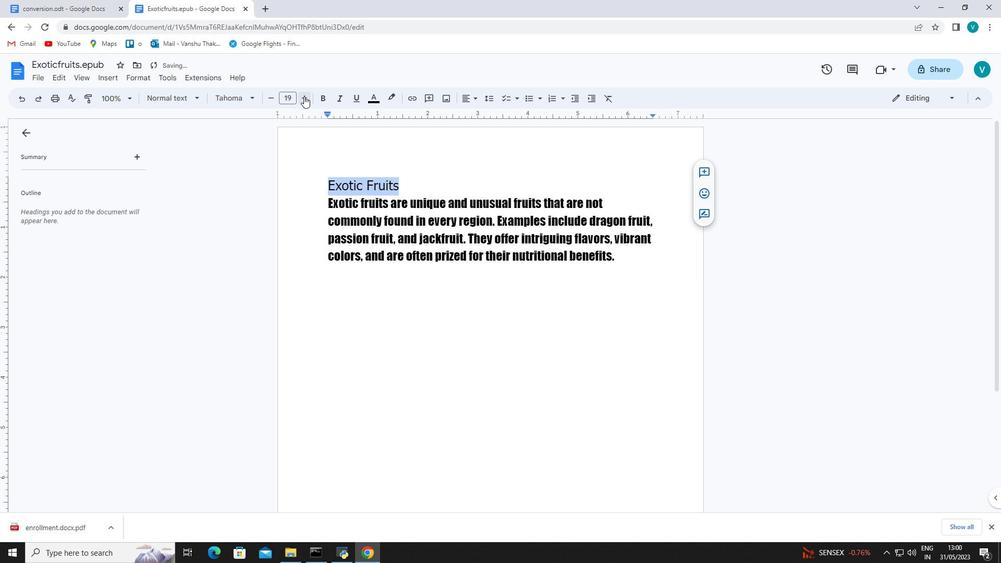 
Action: Mouse pressed left at (303, 96)
Screenshot: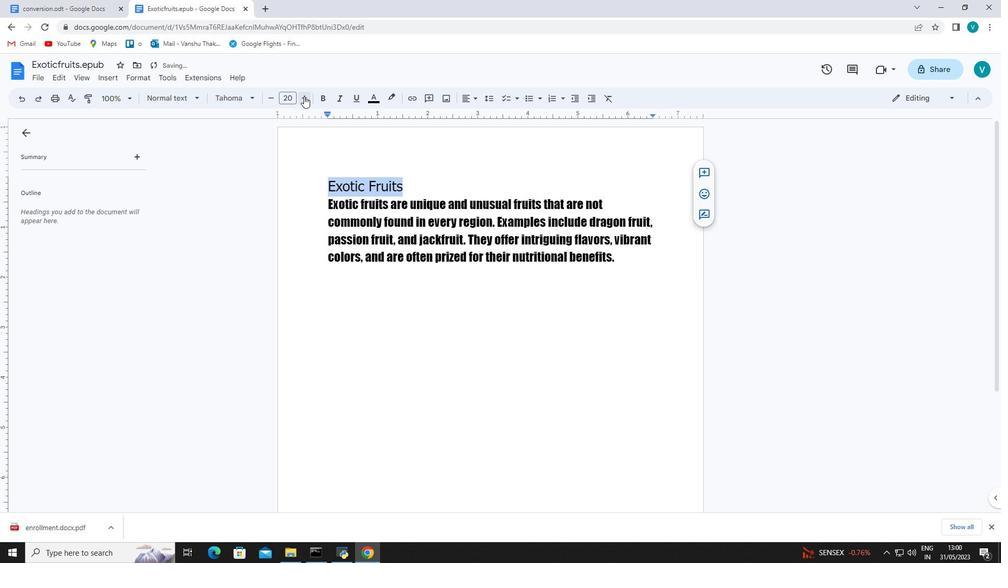 
Action: Mouse pressed left at (303, 96)
Screenshot: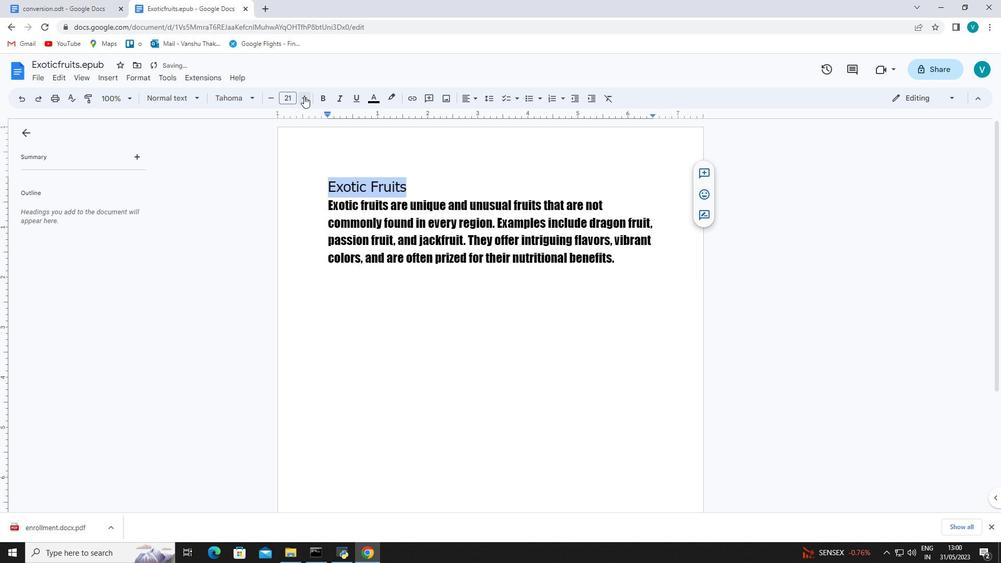 
Action: Mouse pressed left at (303, 96)
Screenshot: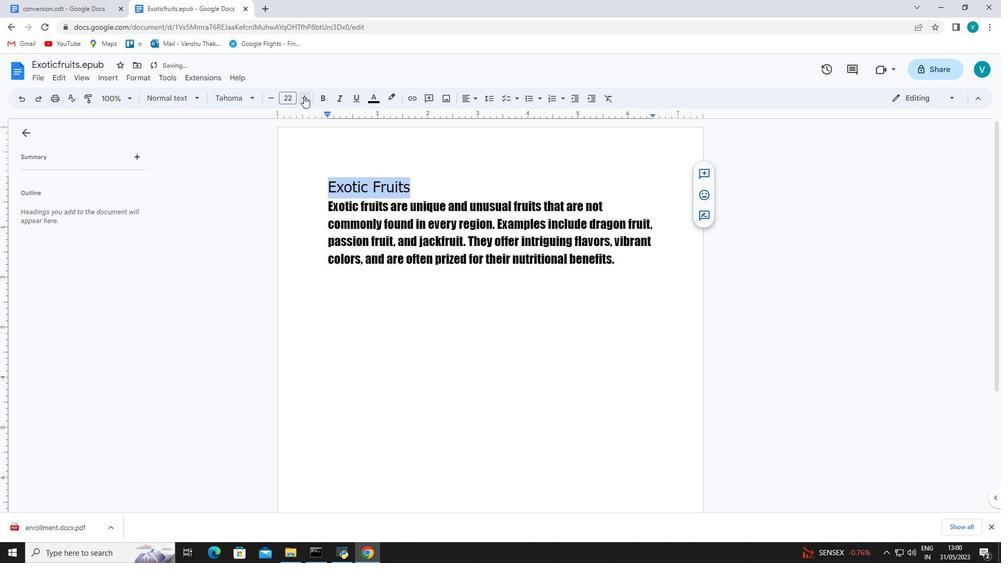 
Action: Mouse pressed left at (303, 96)
Screenshot: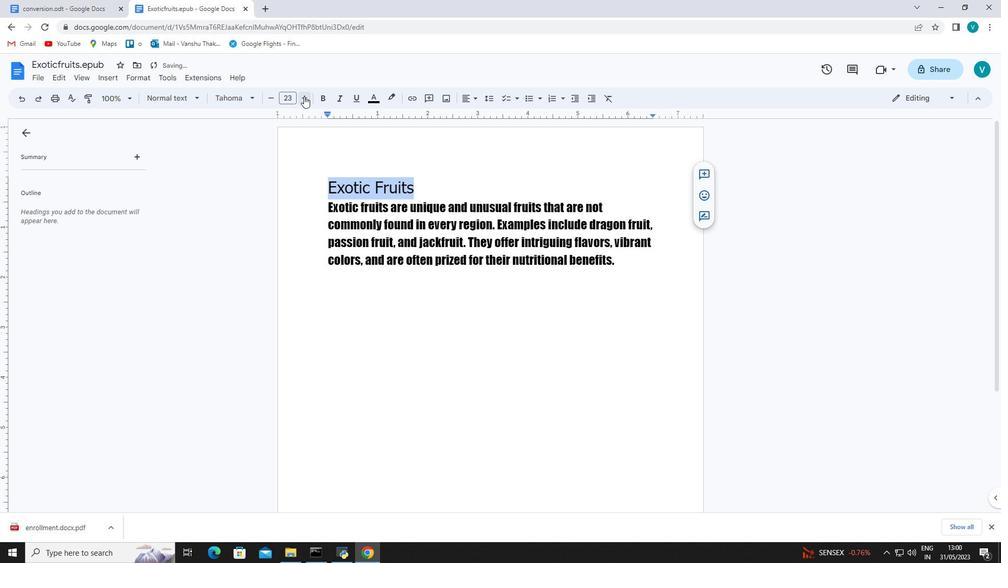 
Action: Mouse pressed left at (303, 96)
Screenshot: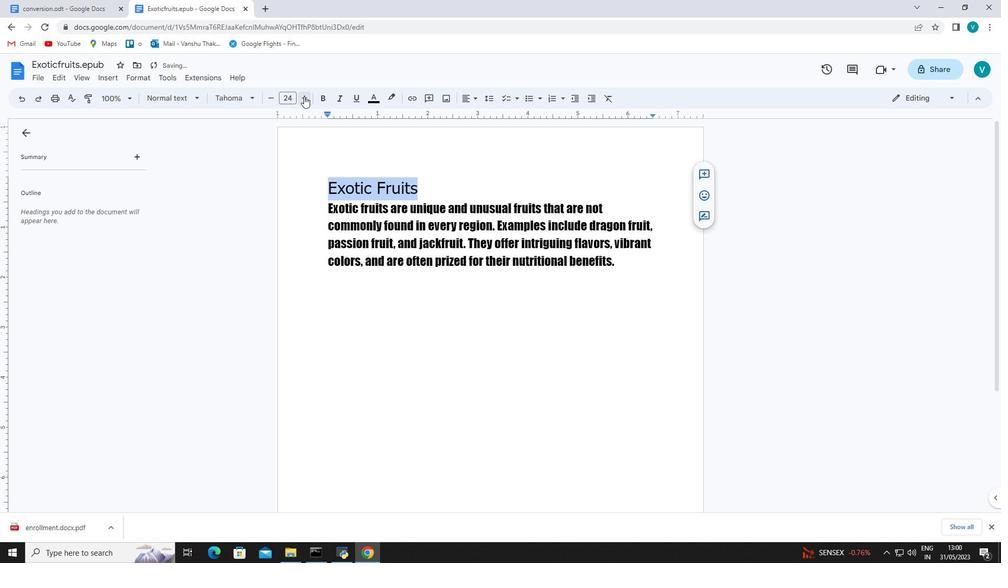 
Action: Mouse pressed left at (303, 96)
Screenshot: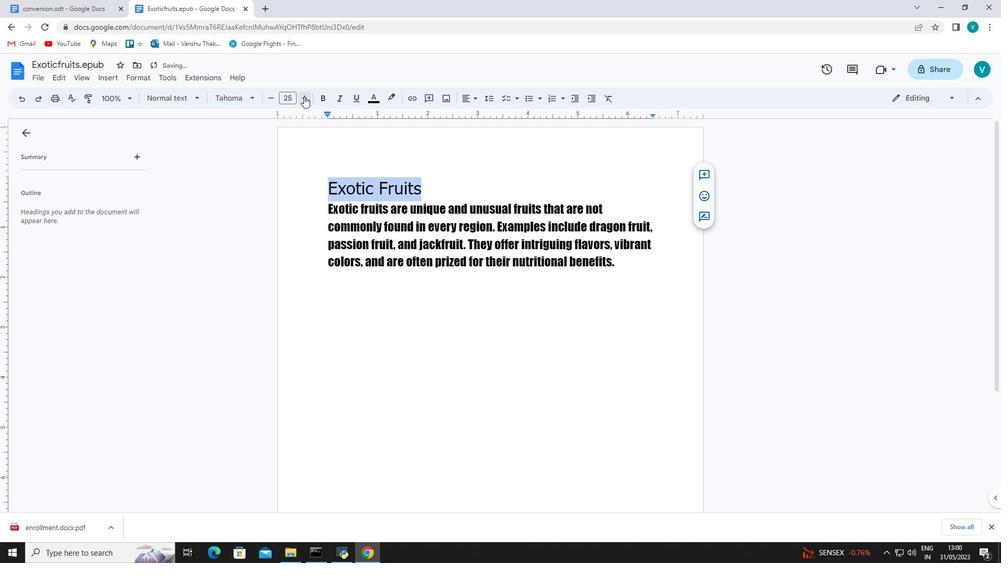 
Action: Mouse pressed left at (303, 96)
Screenshot: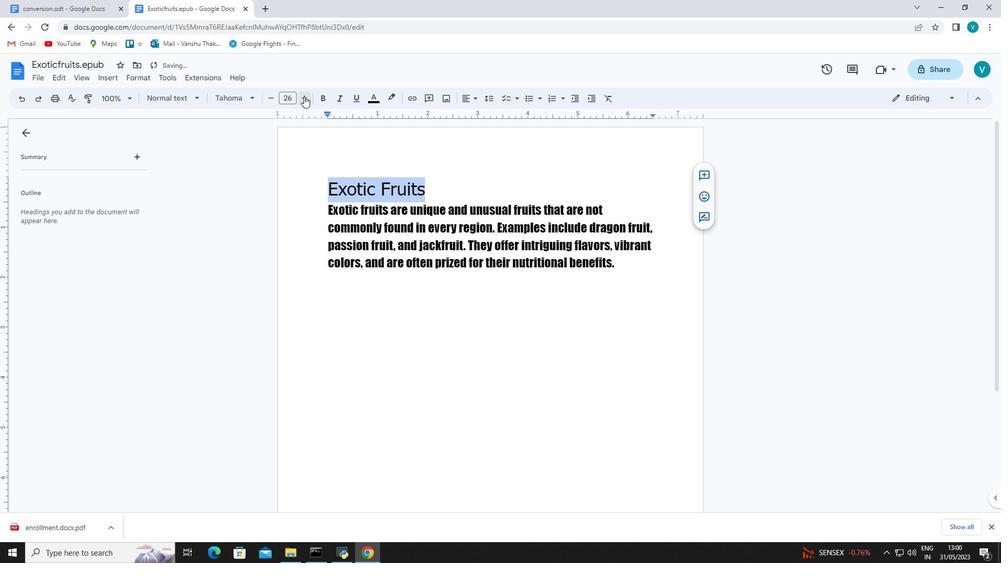 
Action: Mouse pressed left at (303, 96)
Screenshot: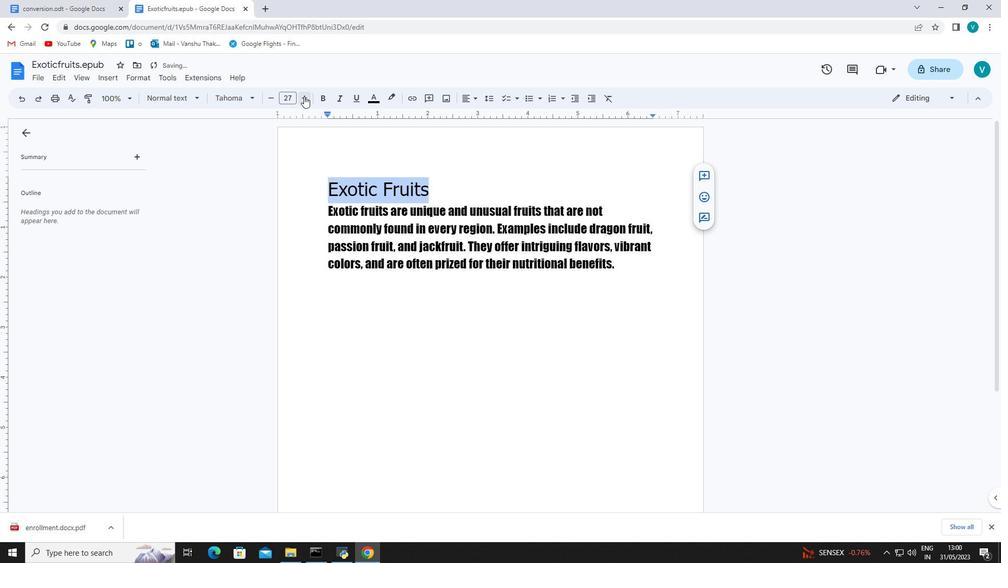 
Action: Mouse pressed left at (303, 96)
Screenshot: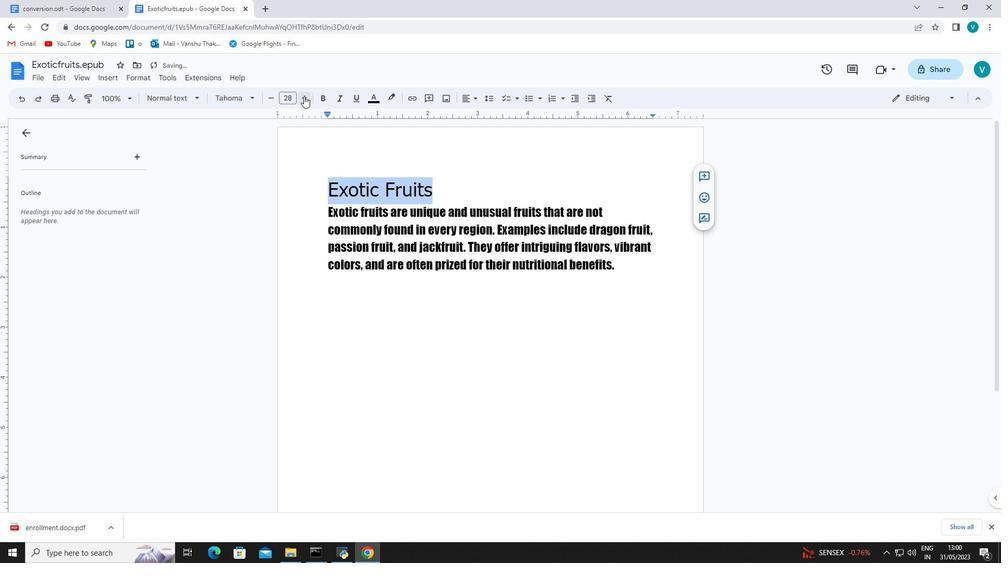 
Action: Mouse pressed left at (303, 96)
Screenshot: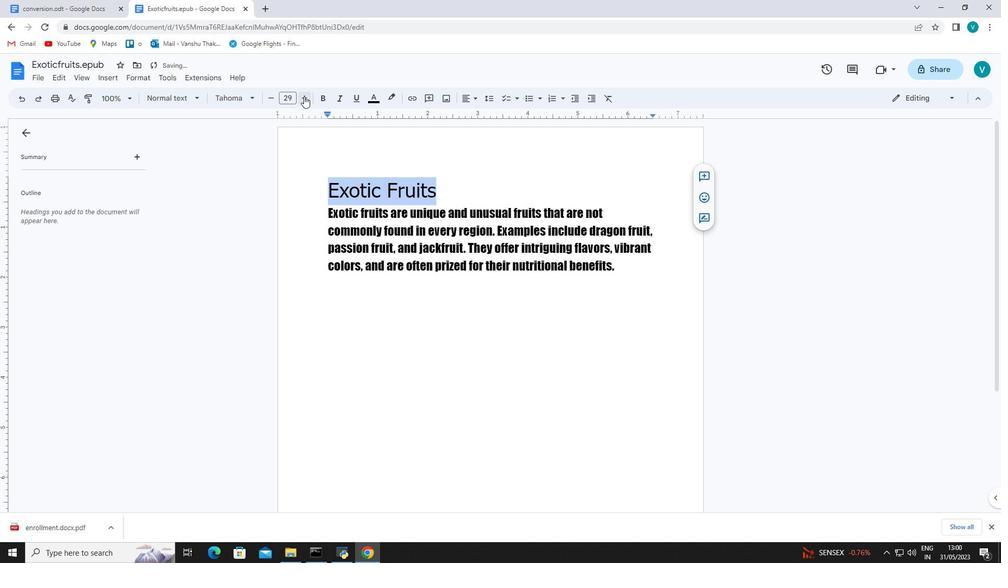 
Action: Mouse pressed left at (303, 96)
Screenshot: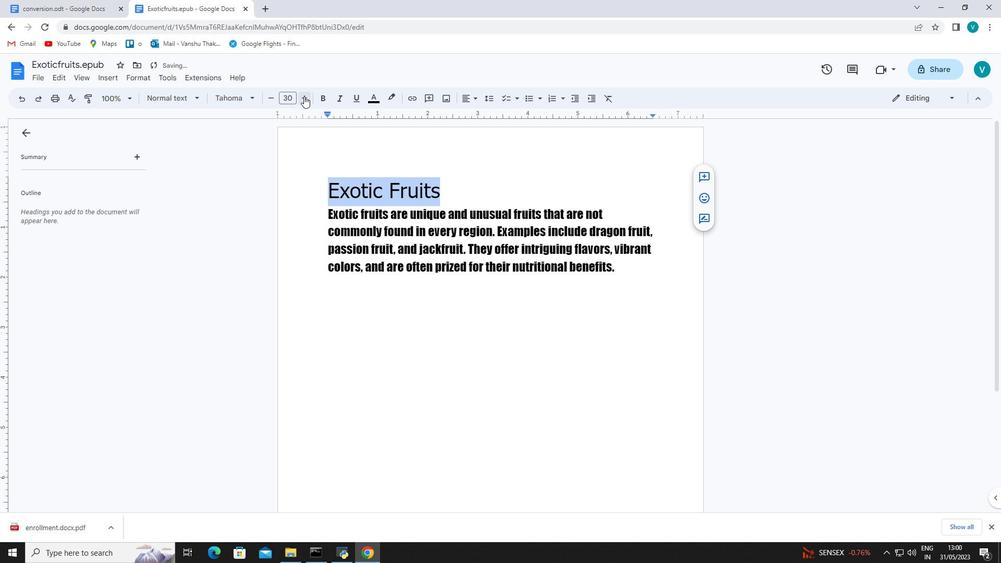 
Action: Mouse pressed left at (303, 96)
Screenshot: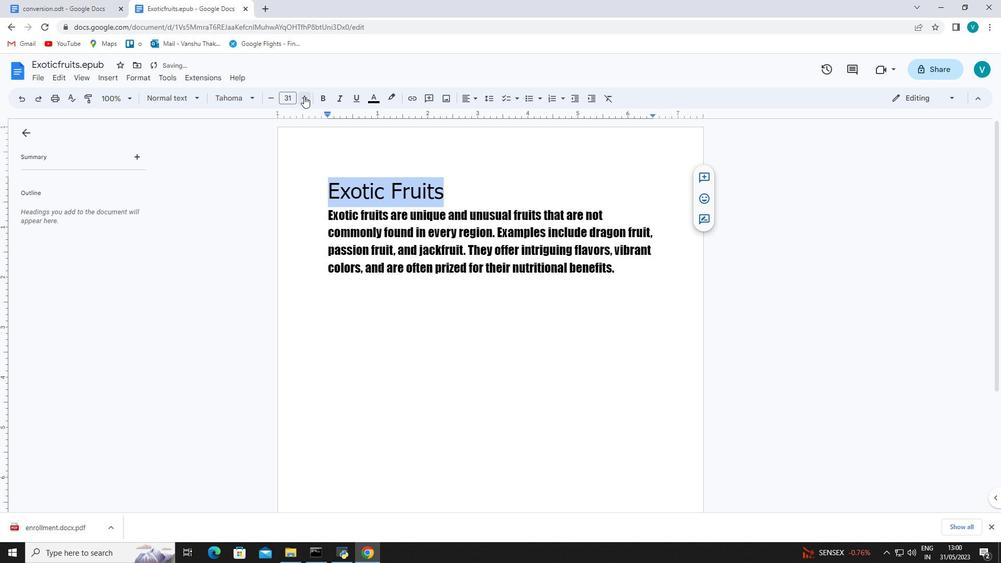 
Action: Mouse pressed left at (303, 96)
Screenshot: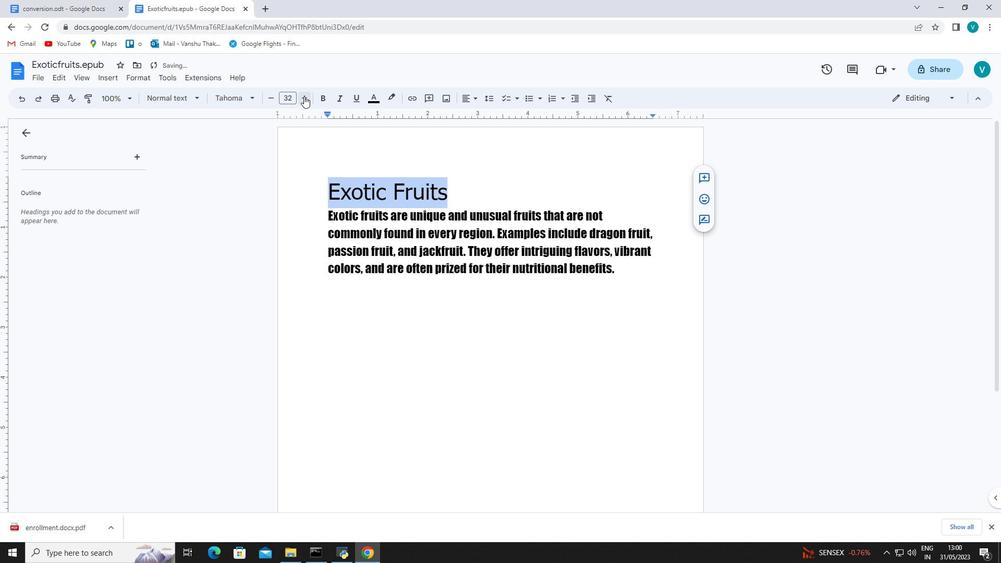 
Action: Mouse pressed left at (303, 96)
Screenshot: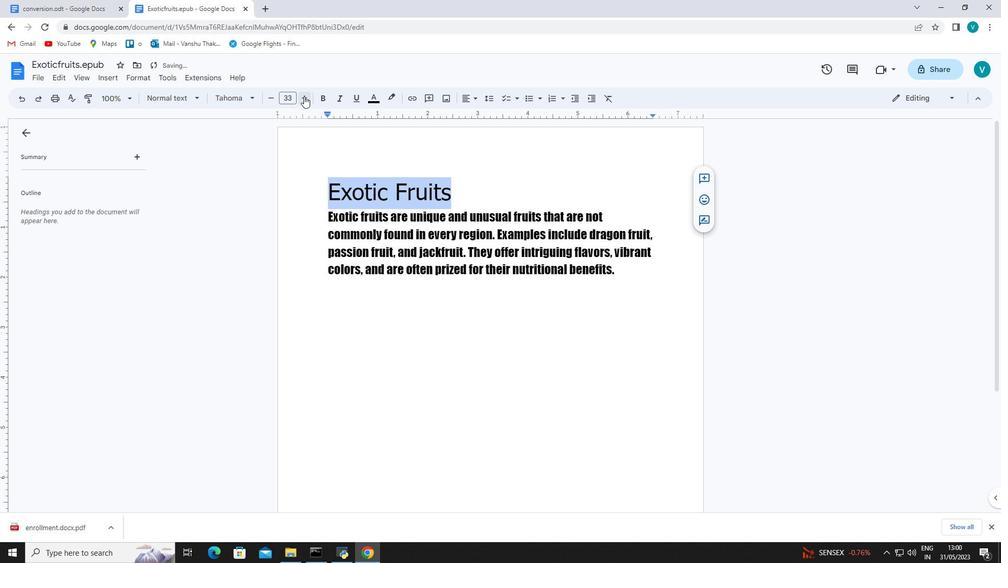 
Action: Mouse pressed left at (303, 96)
Screenshot: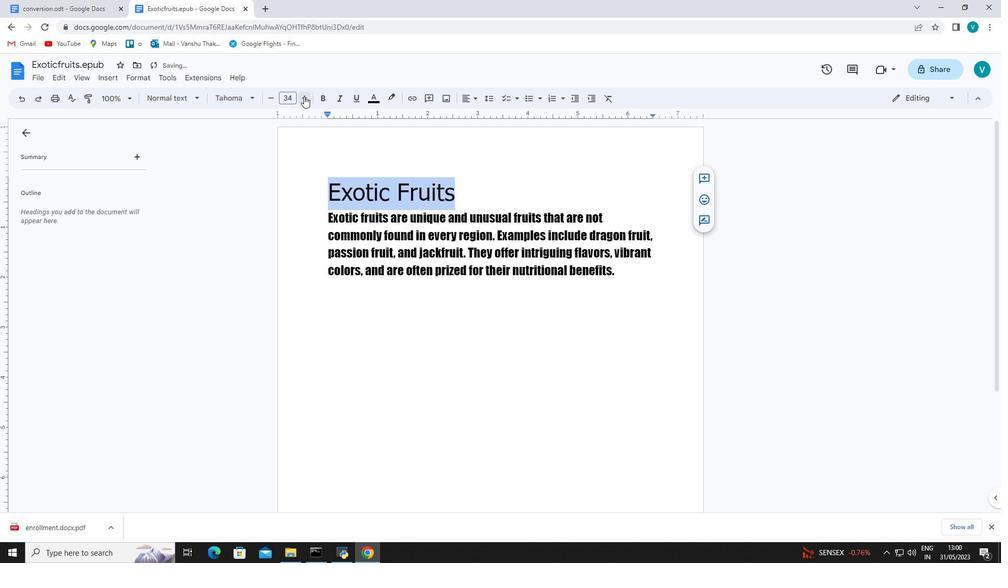 
Action: Mouse pressed left at (303, 96)
Screenshot: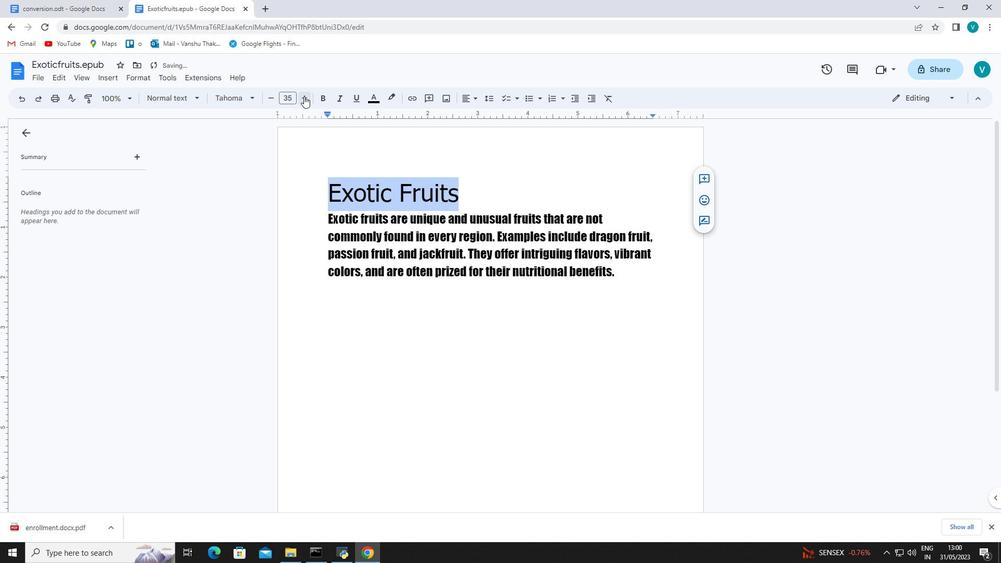 
Action: Mouse moved to (329, 190)
Screenshot: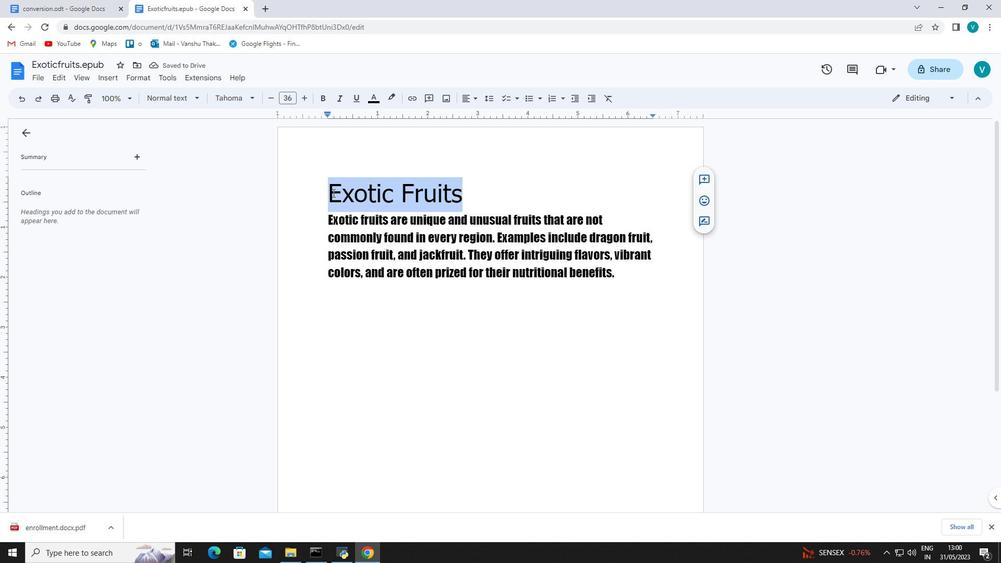 
Action: Mouse pressed left at (329, 190)
Screenshot: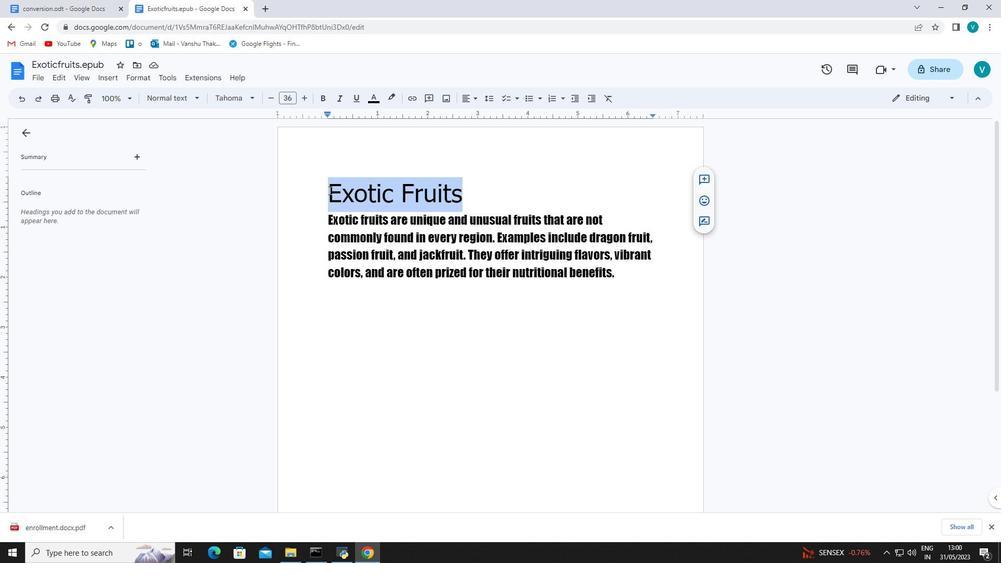
Action: Mouse moved to (326, 192)
Screenshot: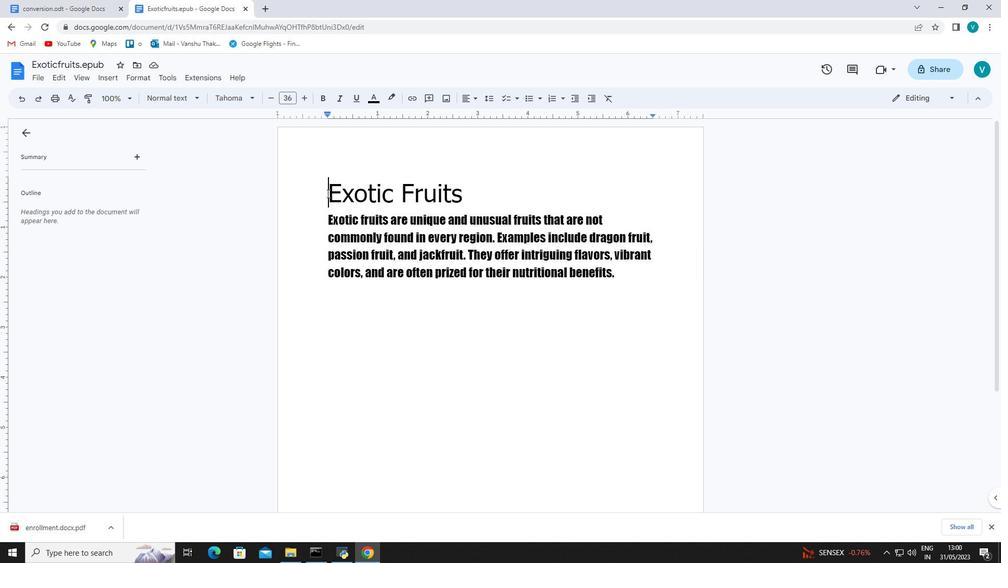 
Action: Mouse pressed left at (326, 192)
Screenshot: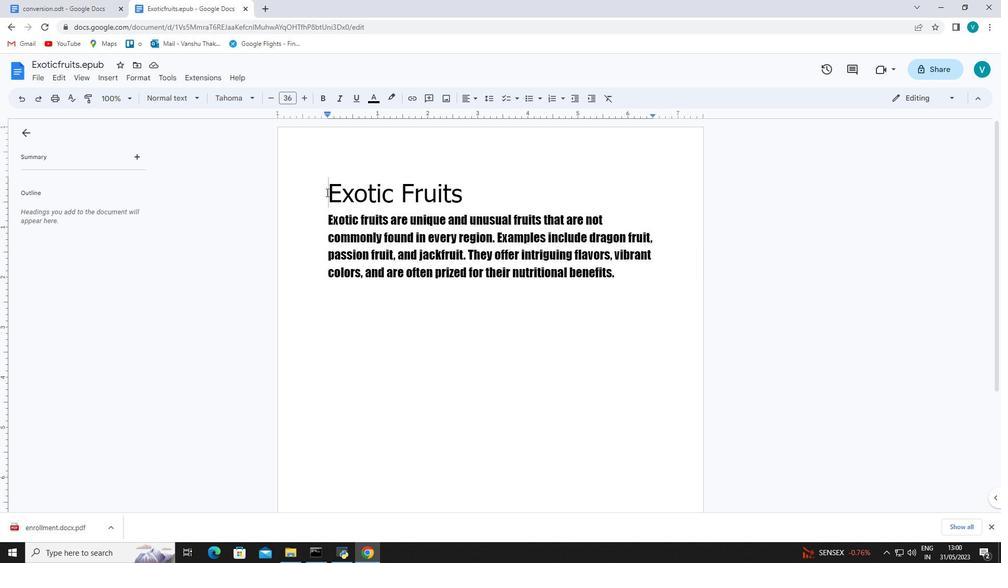 
Action: Mouse moved to (471, 99)
Screenshot: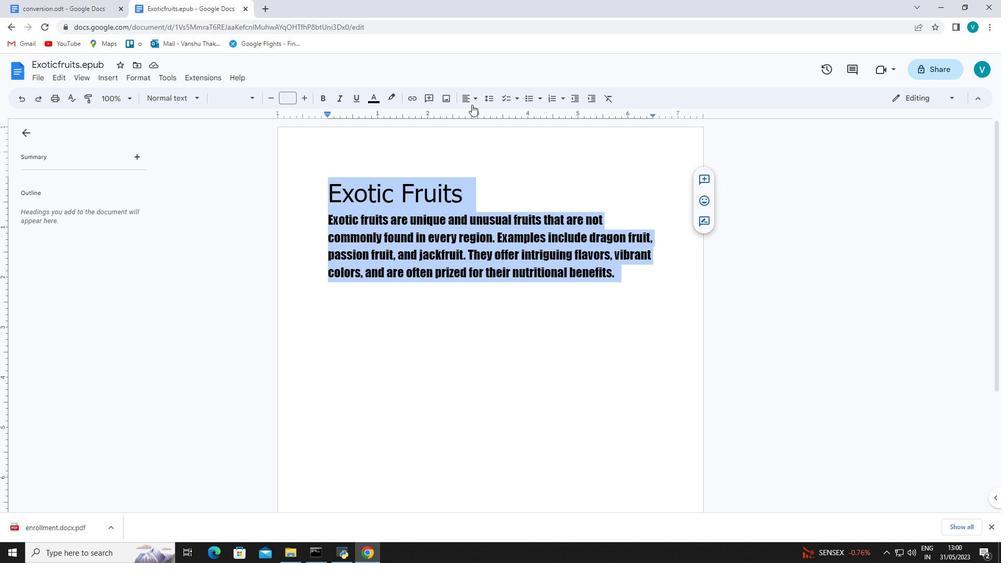 
Action: Mouse pressed left at (471, 99)
Screenshot: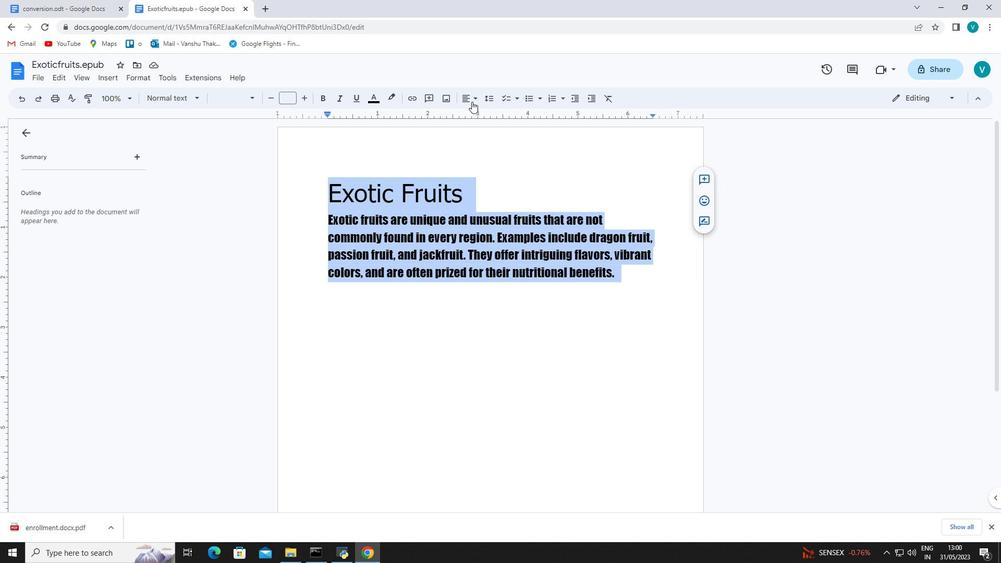 
Action: Mouse moved to (470, 112)
Screenshot: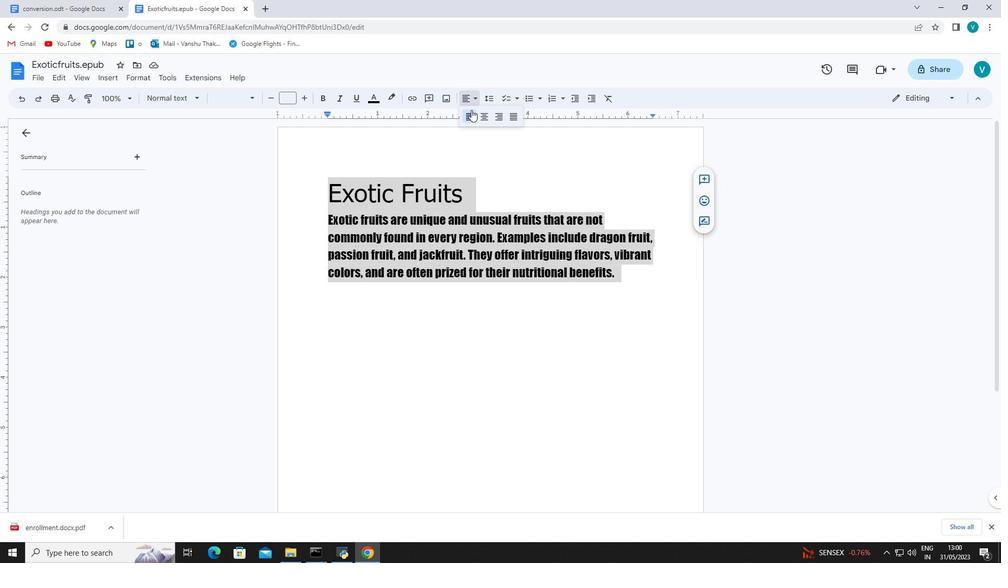 
Action: Mouse pressed left at (470, 112)
Screenshot: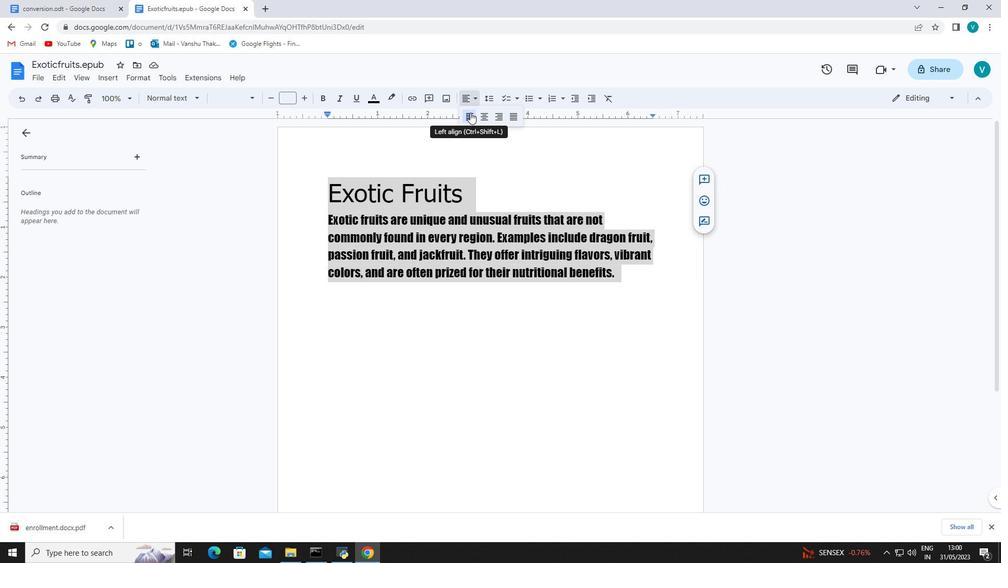 
Action: Mouse moved to (636, 283)
Screenshot: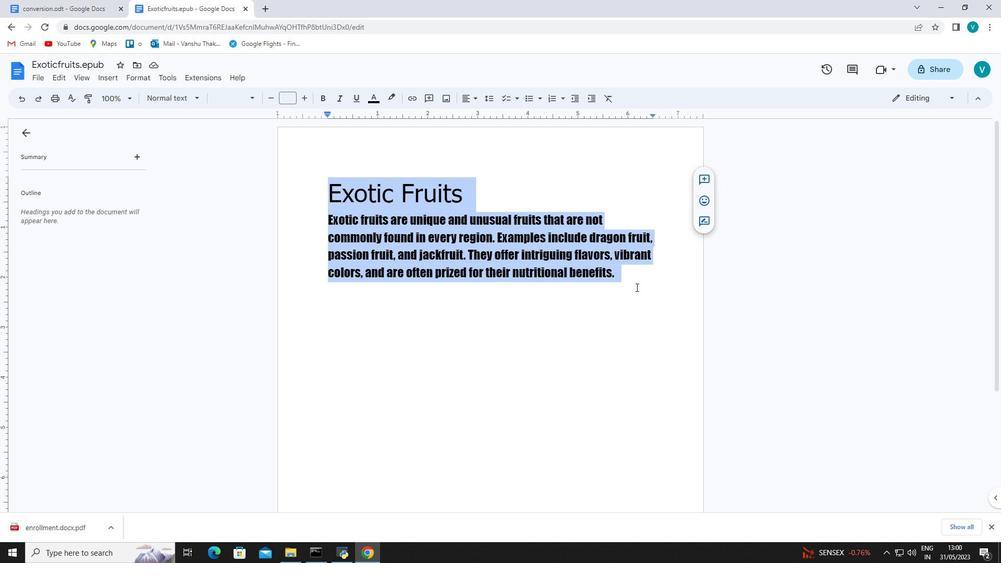 
Action: Mouse pressed left at (636, 283)
Screenshot: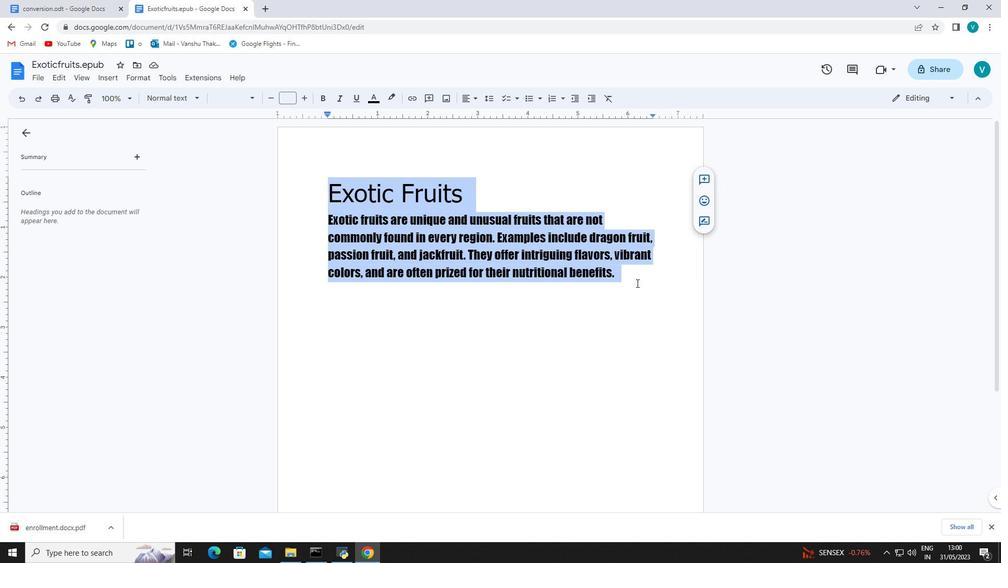 
Action: Mouse moved to (635, 278)
Screenshot: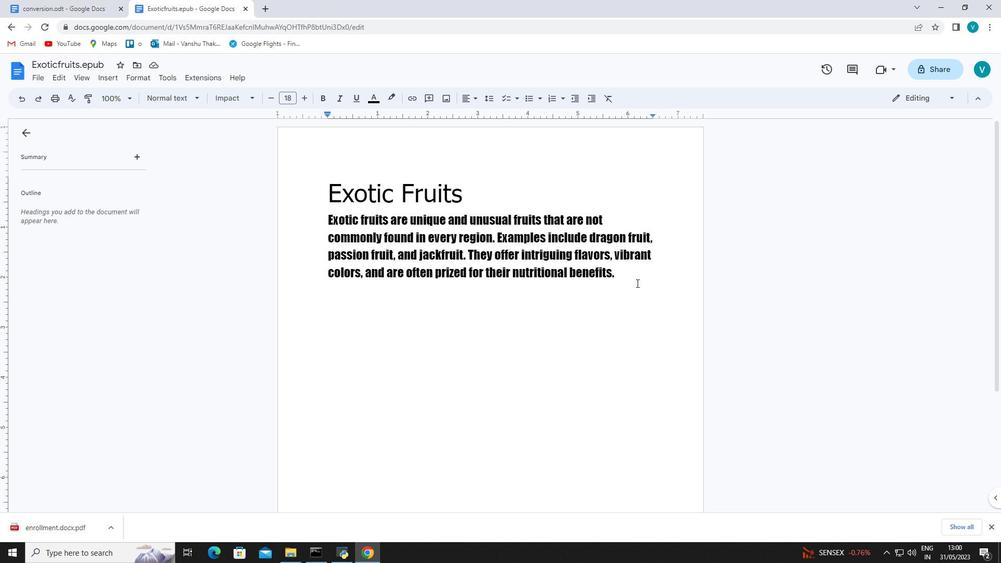 
